 Task: Create a due date automation when advanced on, 2 days before a card is due add fields without custom field "Resume" set to a number lower than 1 and lower or equal to 10 at 11:00 AM.
Action: Mouse moved to (1388, 100)
Screenshot: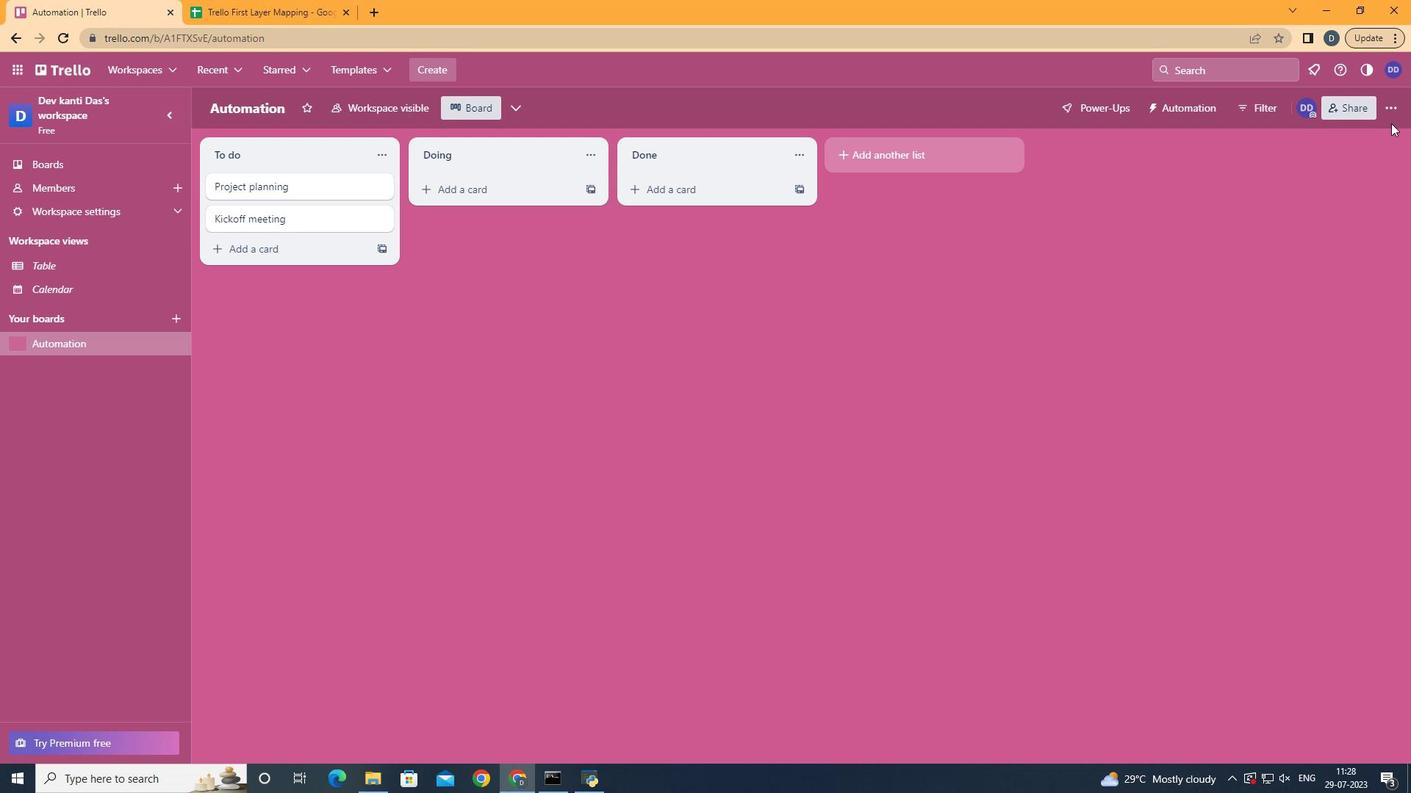 
Action: Mouse pressed left at (1388, 100)
Screenshot: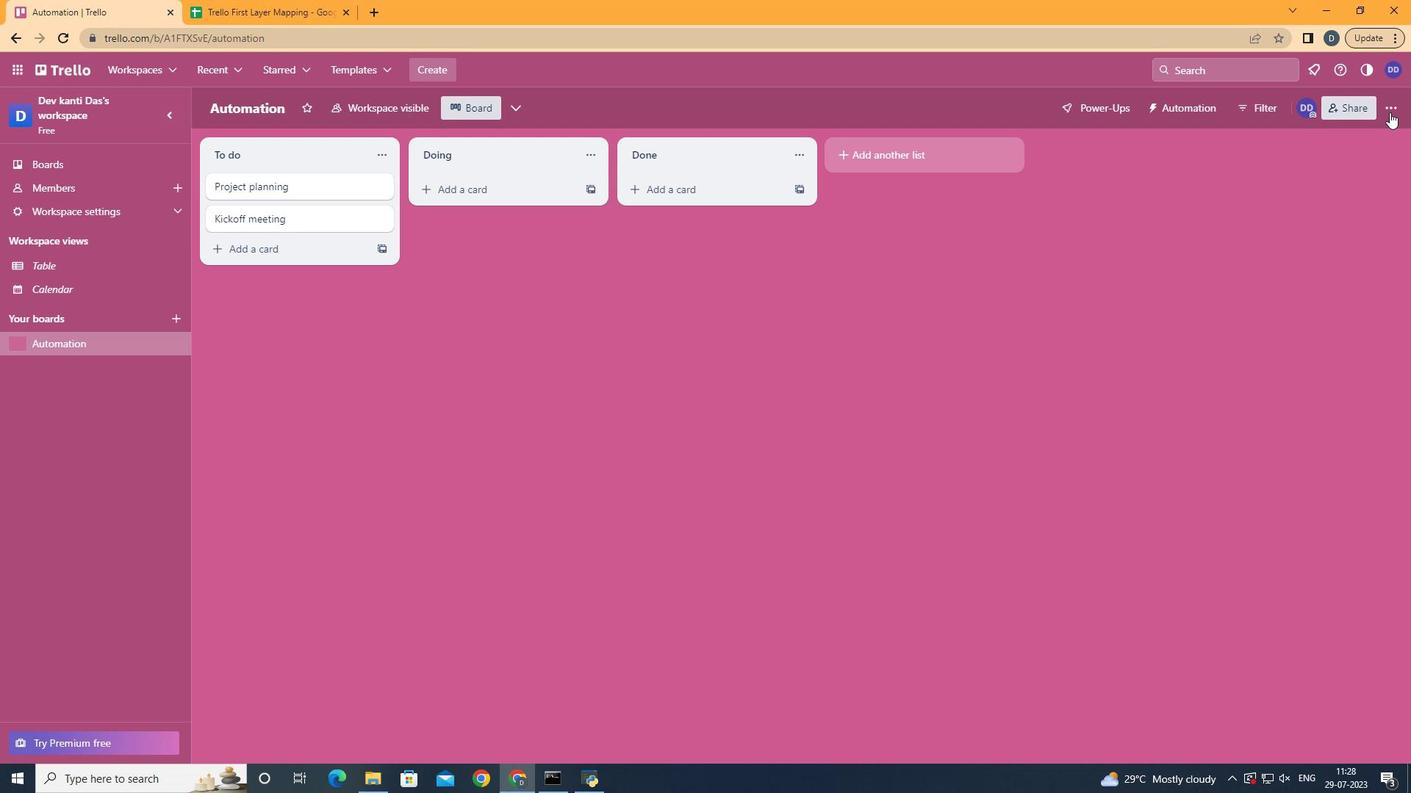 
Action: Mouse moved to (1308, 296)
Screenshot: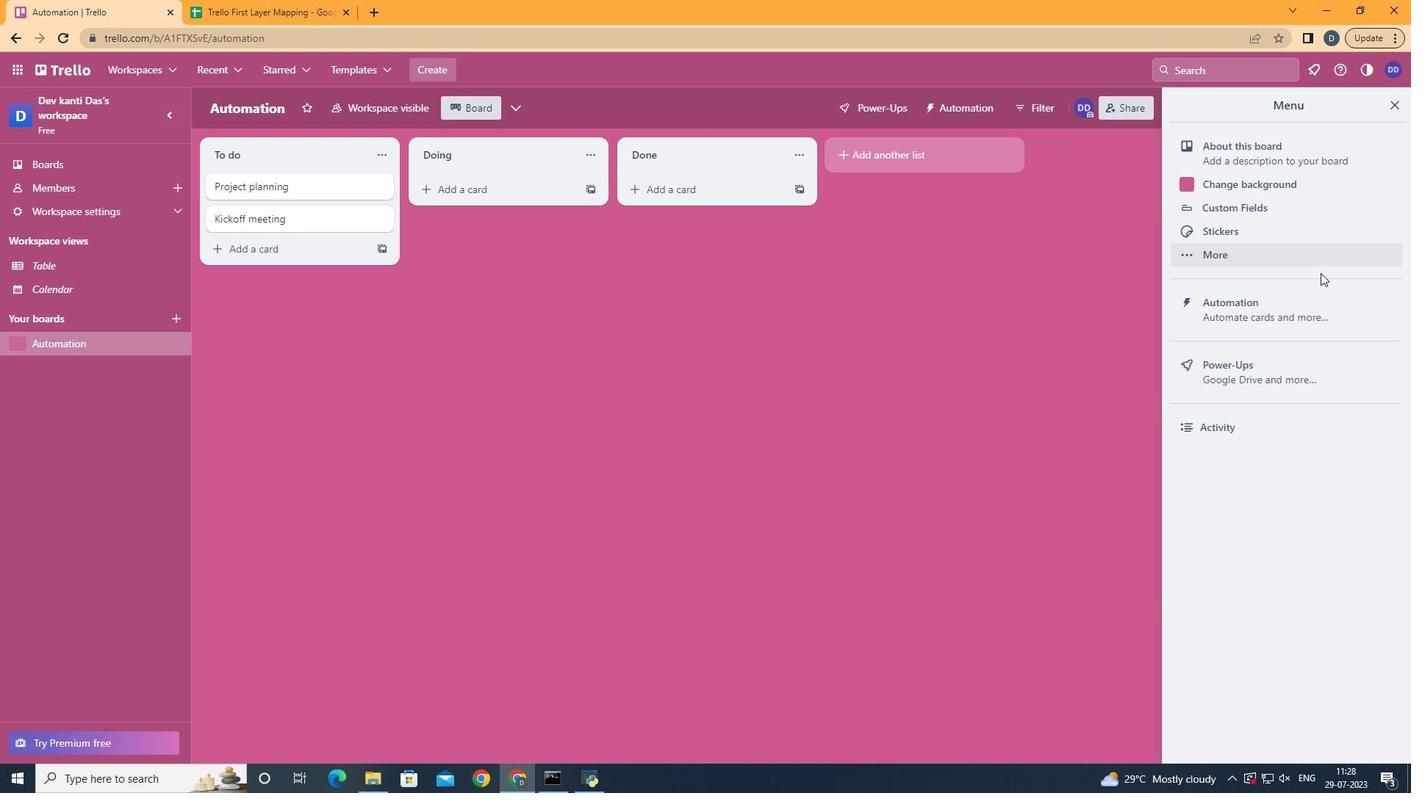 
Action: Mouse pressed left at (1308, 296)
Screenshot: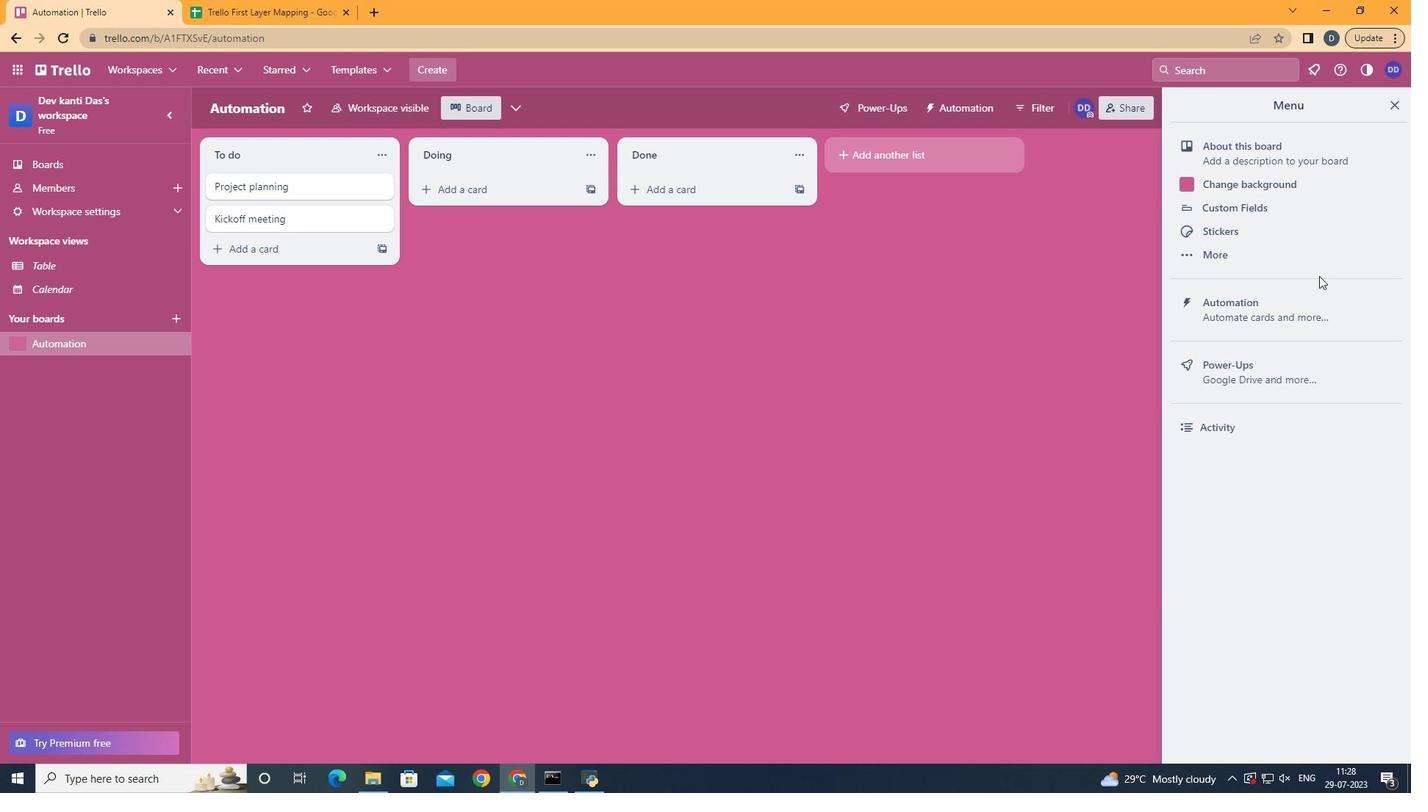 
Action: Mouse moved to (305, 299)
Screenshot: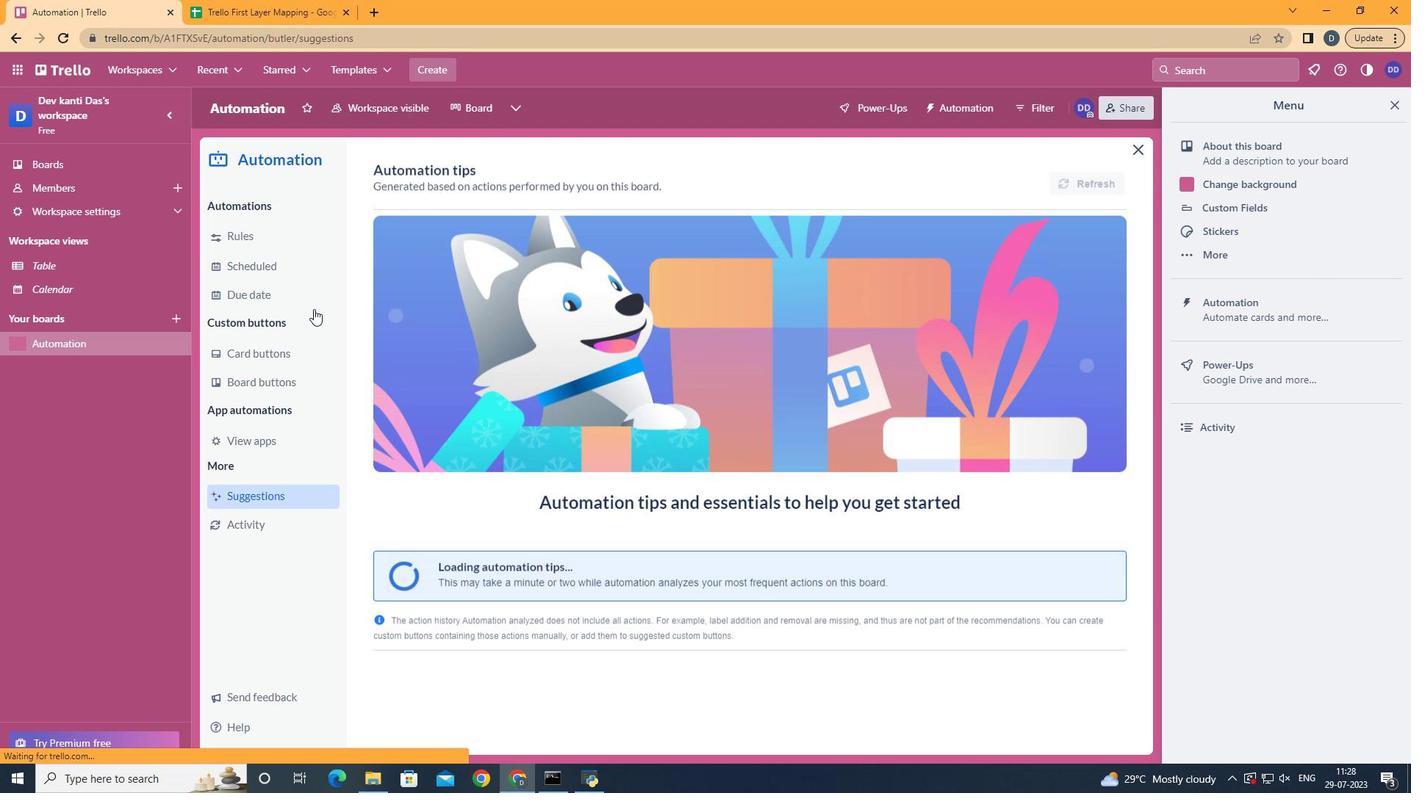 
Action: Mouse pressed left at (305, 299)
Screenshot: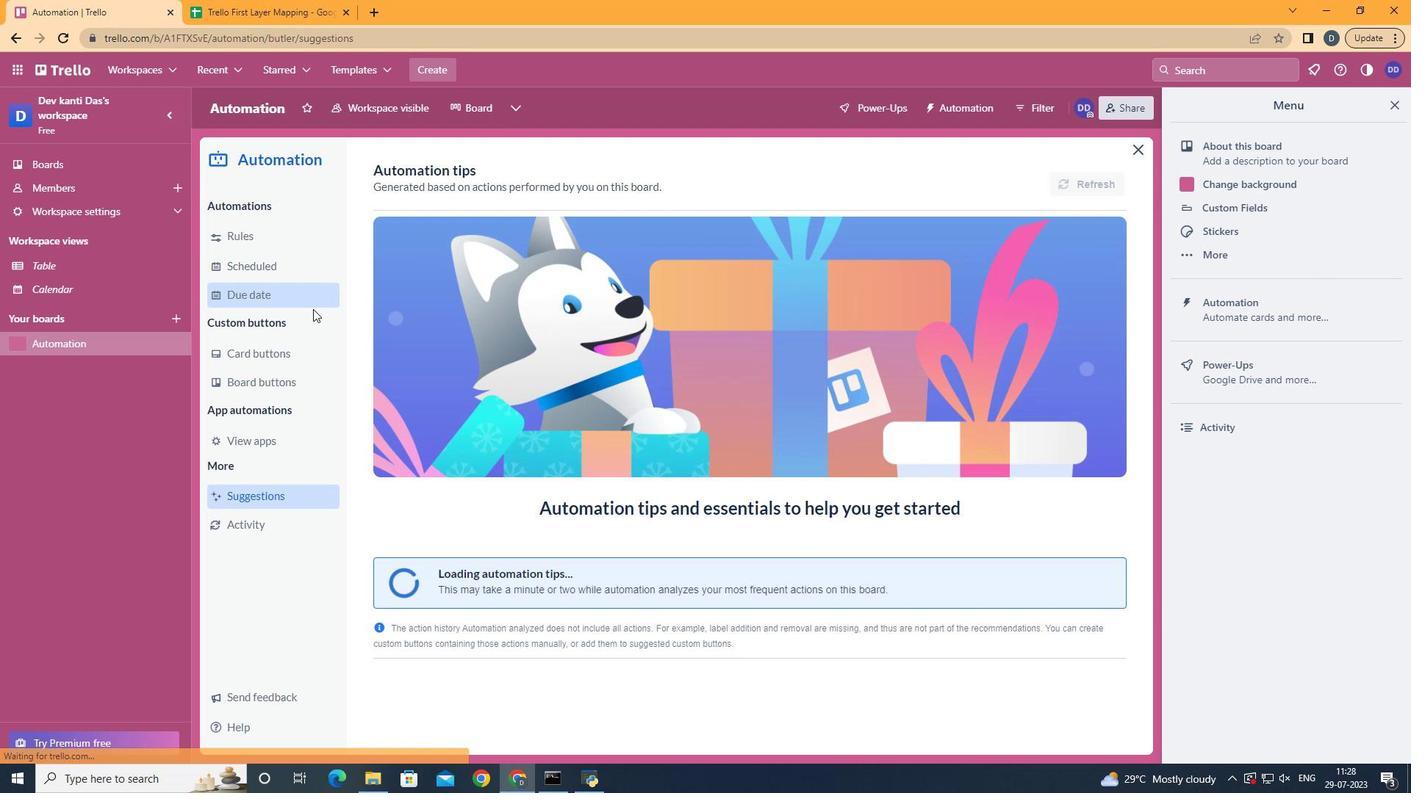 
Action: Mouse moved to (1042, 177)
Screenshot: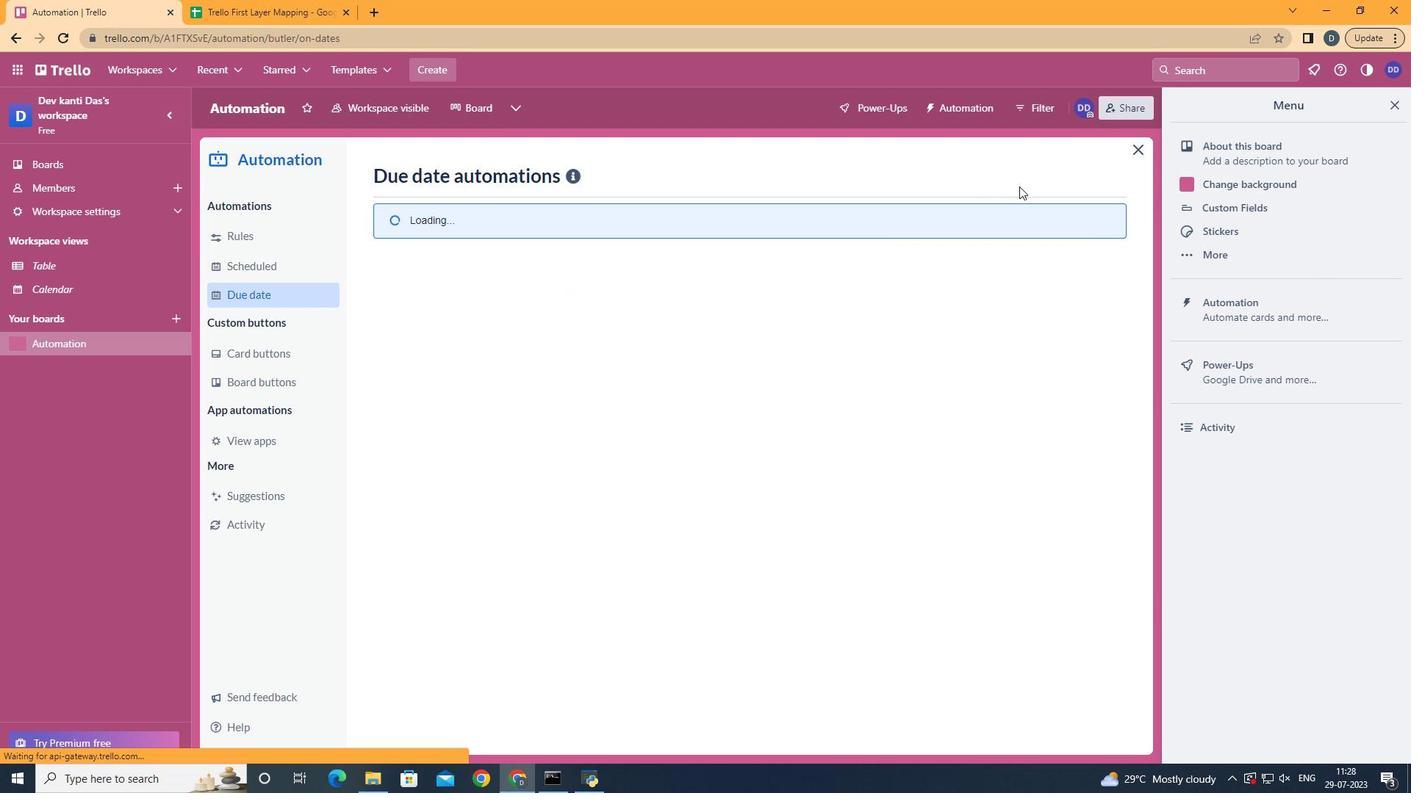 
Action: Mouse pressed left at (1042, 177)
Screenshot: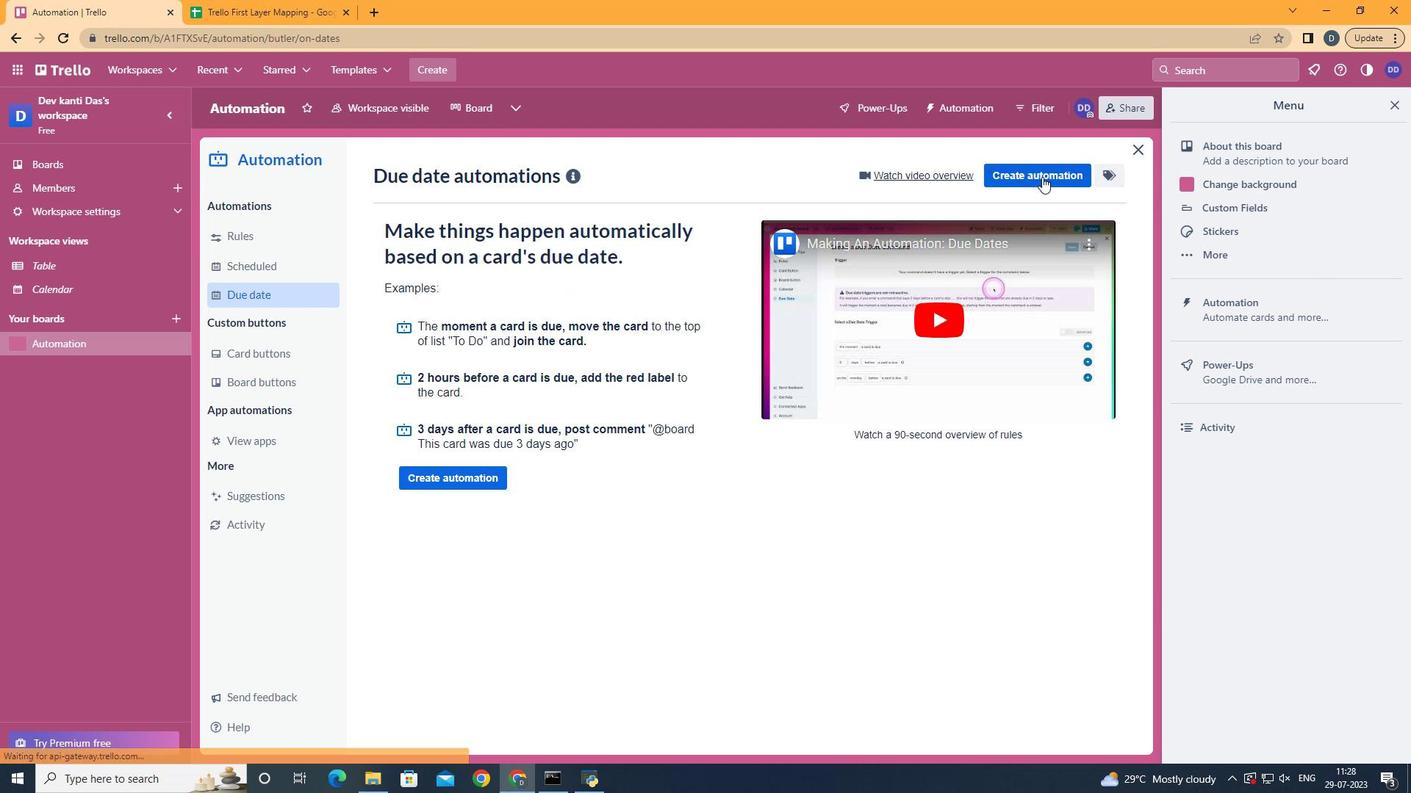 
Action: Mouse moved to (777, 317)
Screenshot: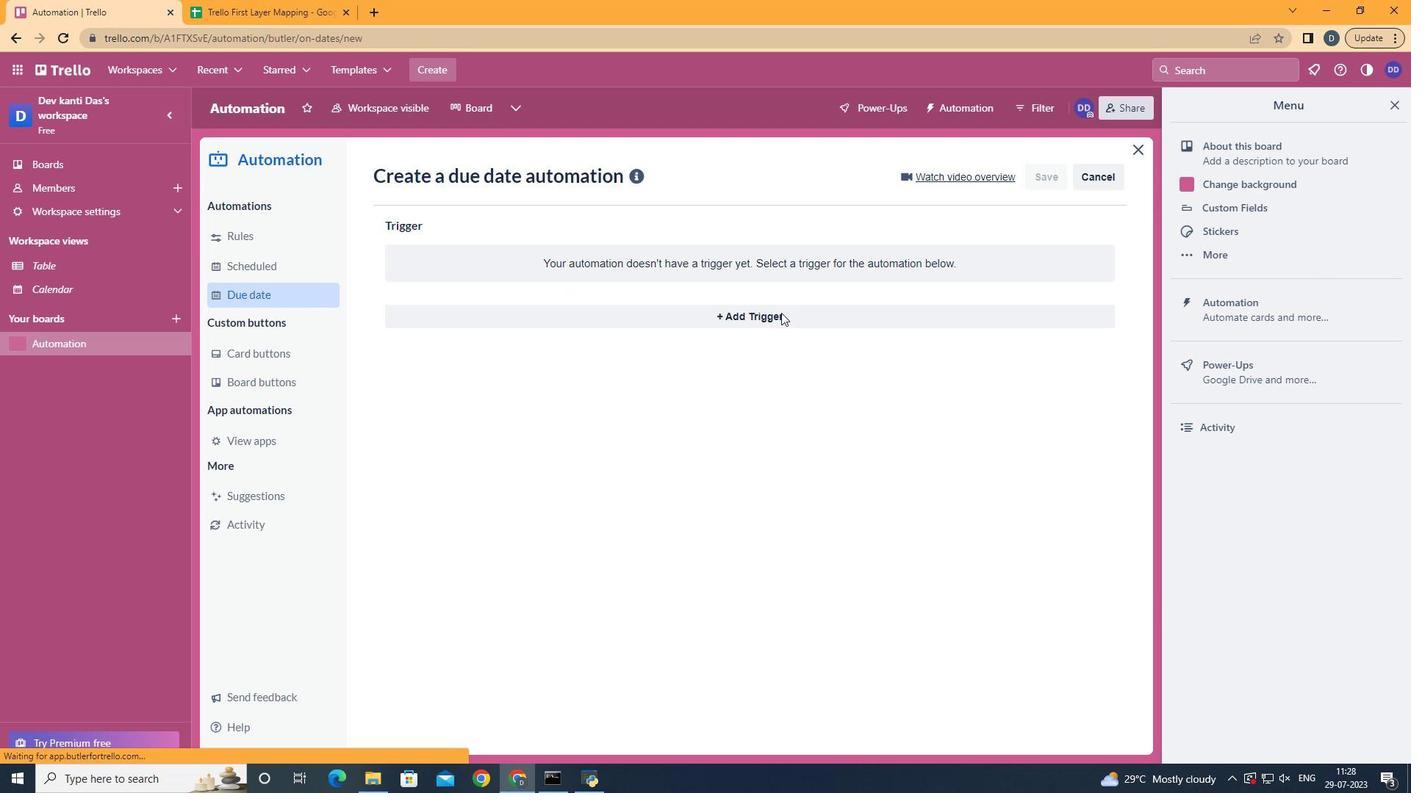 
Action: Mouse pressed left at (777, 317)
Screenshot: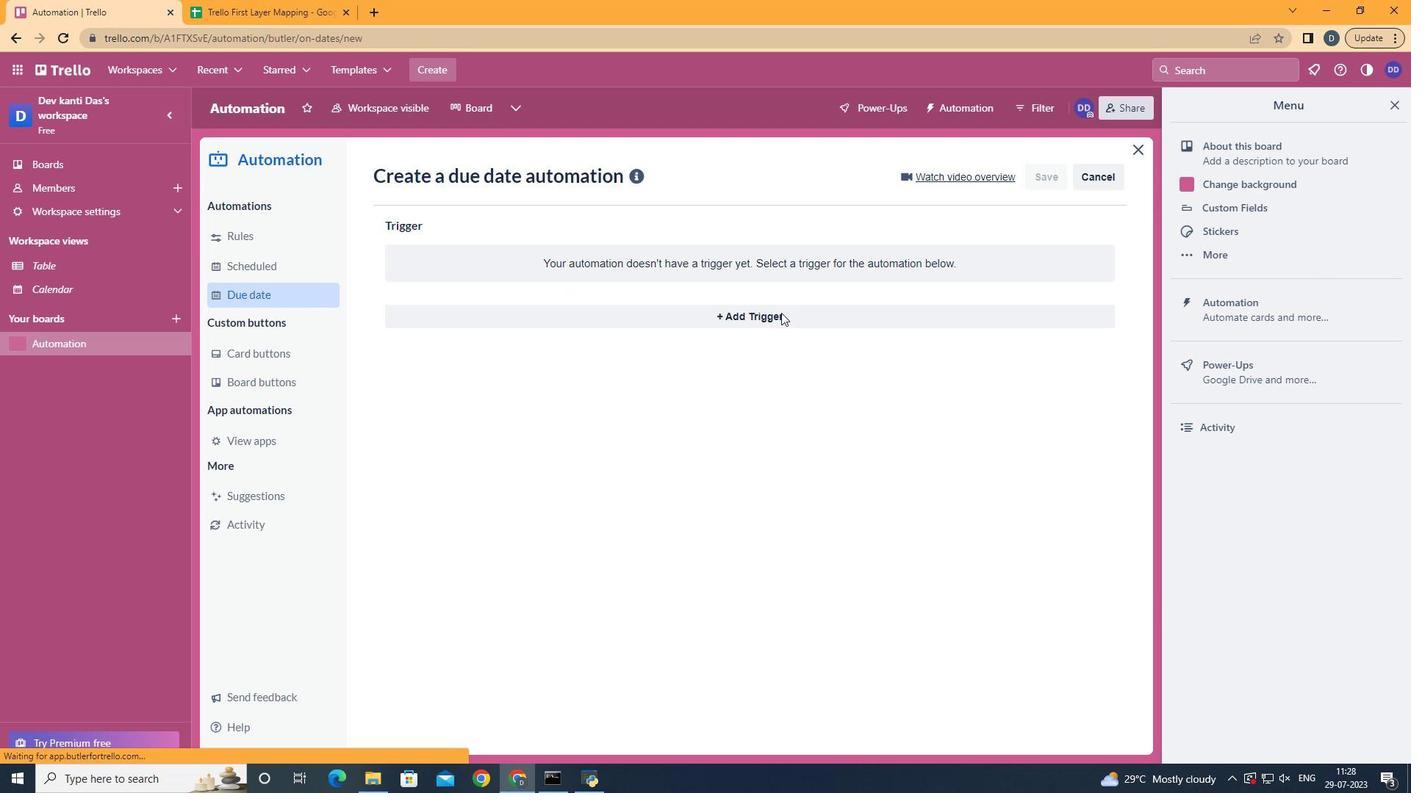 
Action: Mouse moved to (581, 538)
Screenshot: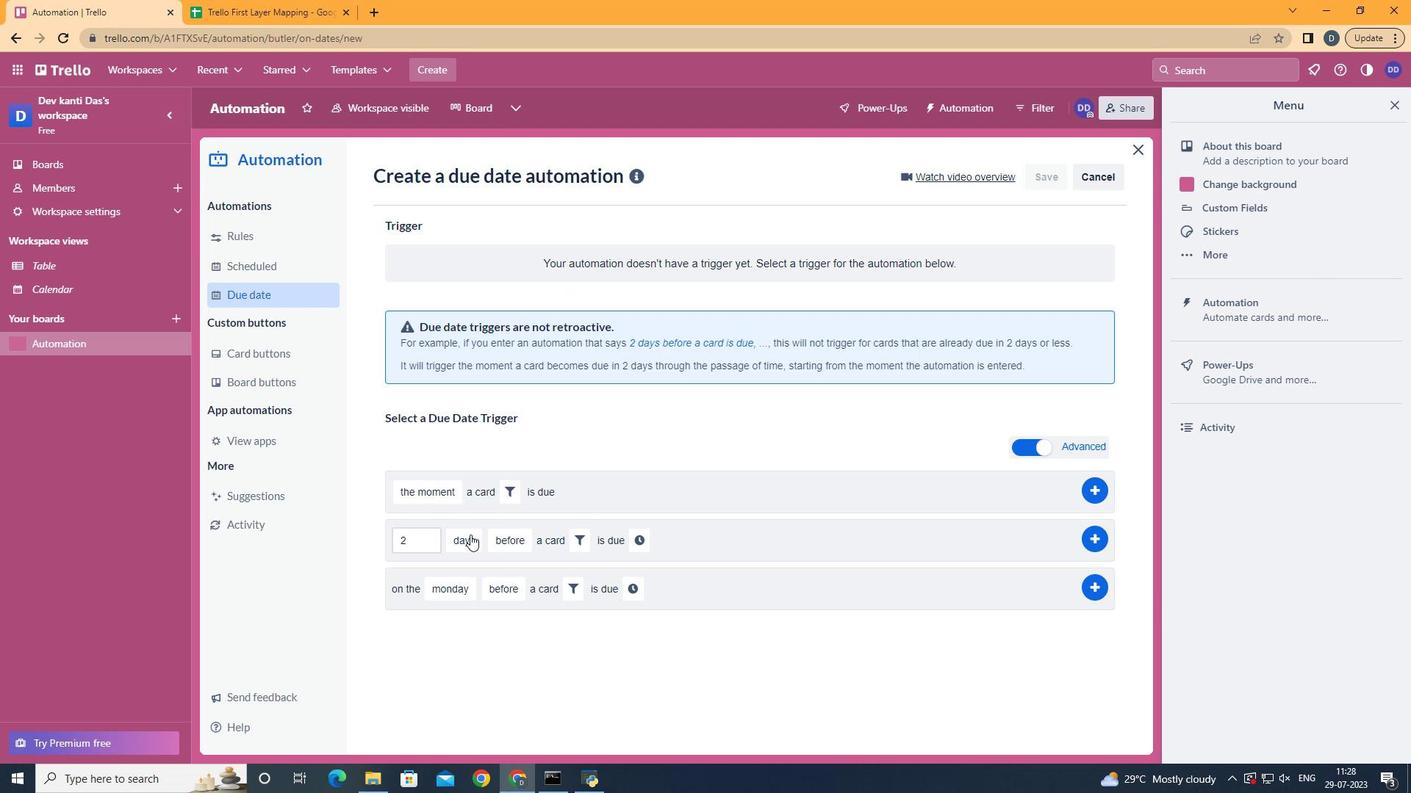 
Action: Mouse pressed left at (581, 538)
Screenshot: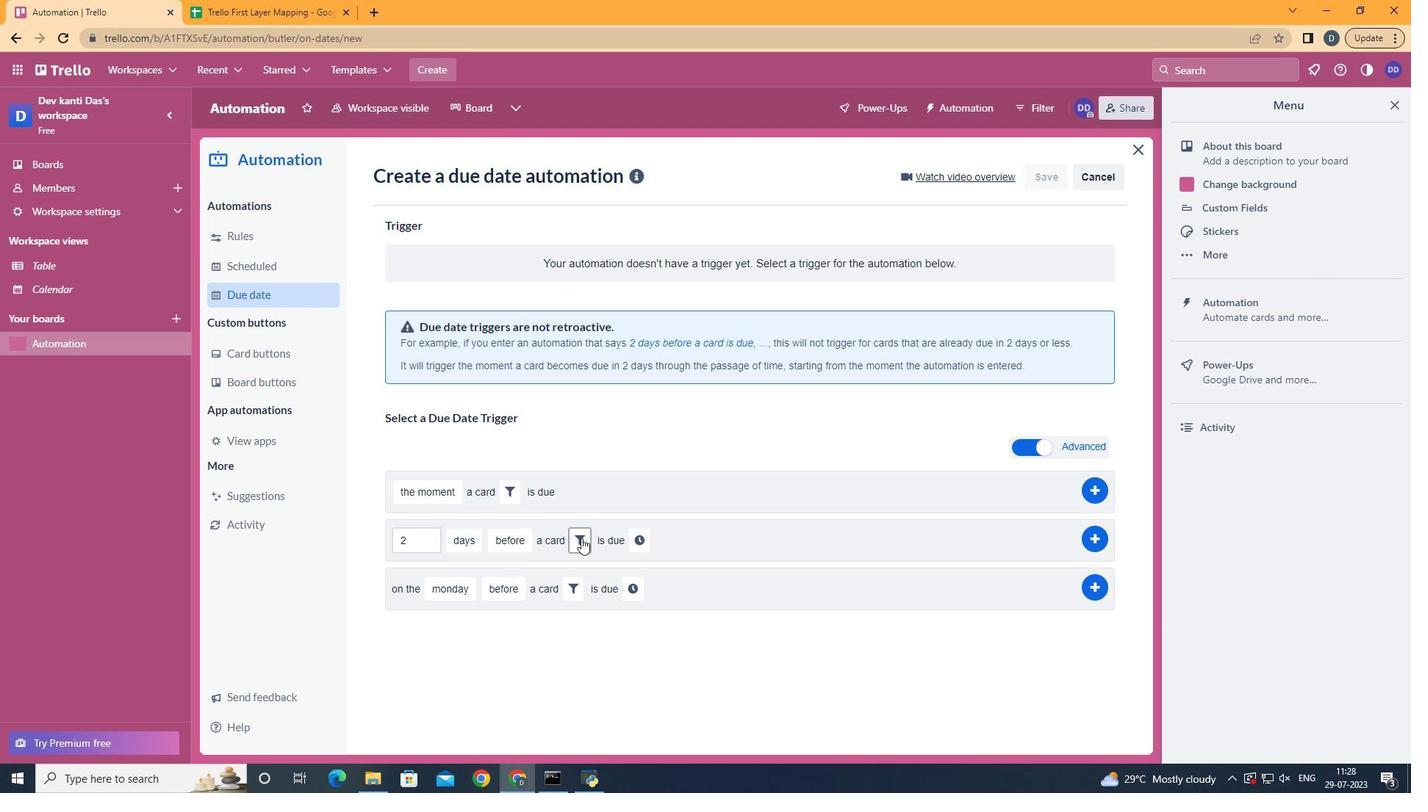 
Action: Mouse moved to (820, 585)
Screenshot: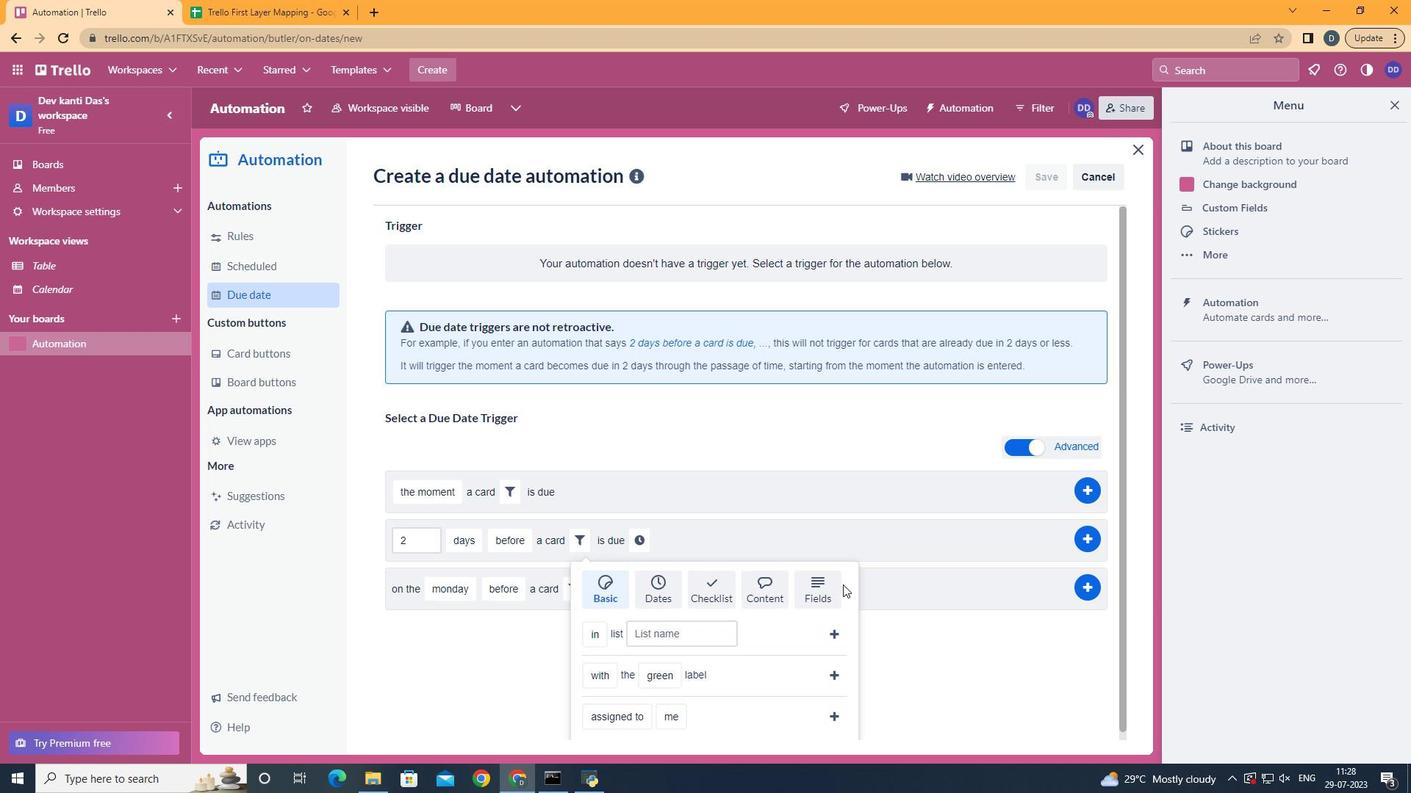 
Action: Mouse pressed left at (820, 585)
Screenshot: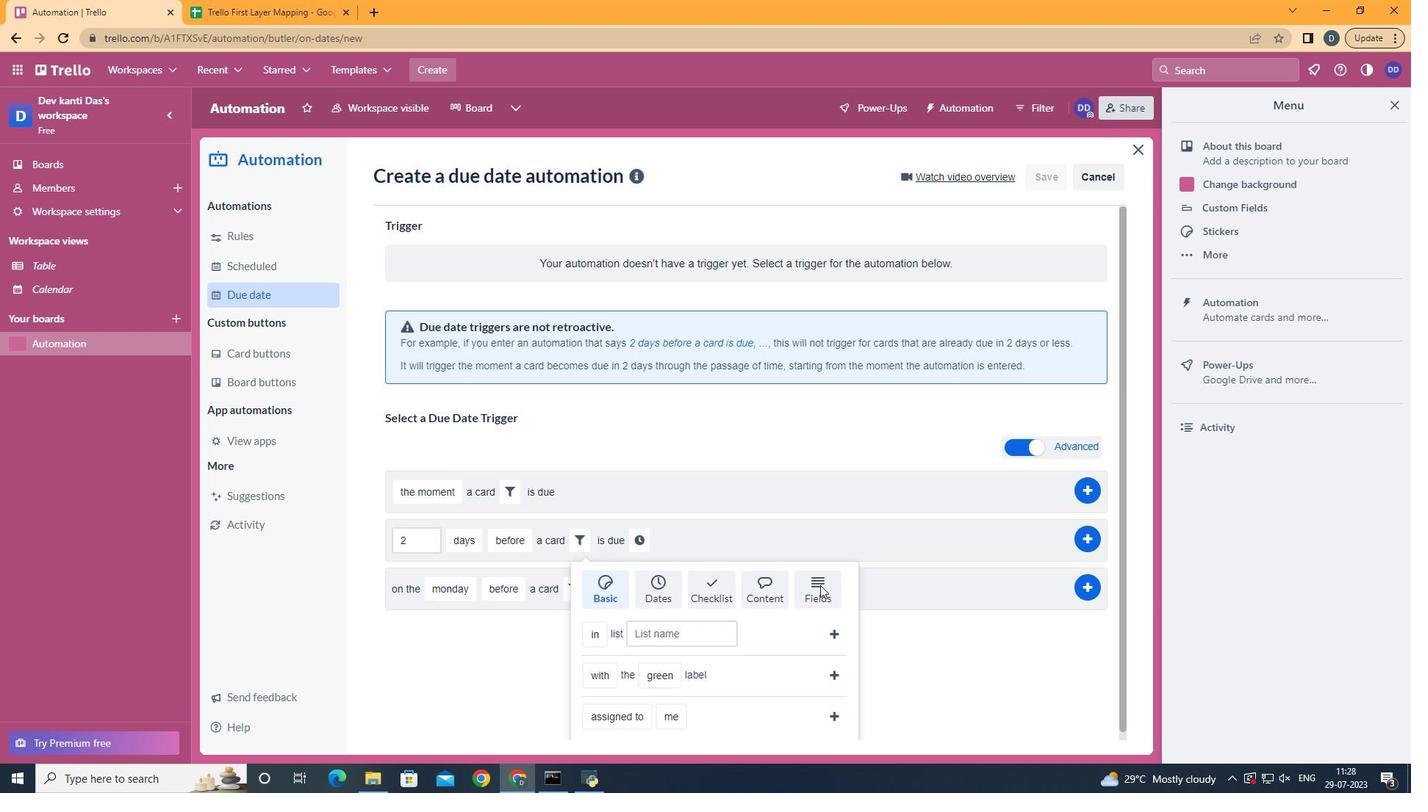 
Action: Mouse moved to (816, 585)
Screenshot: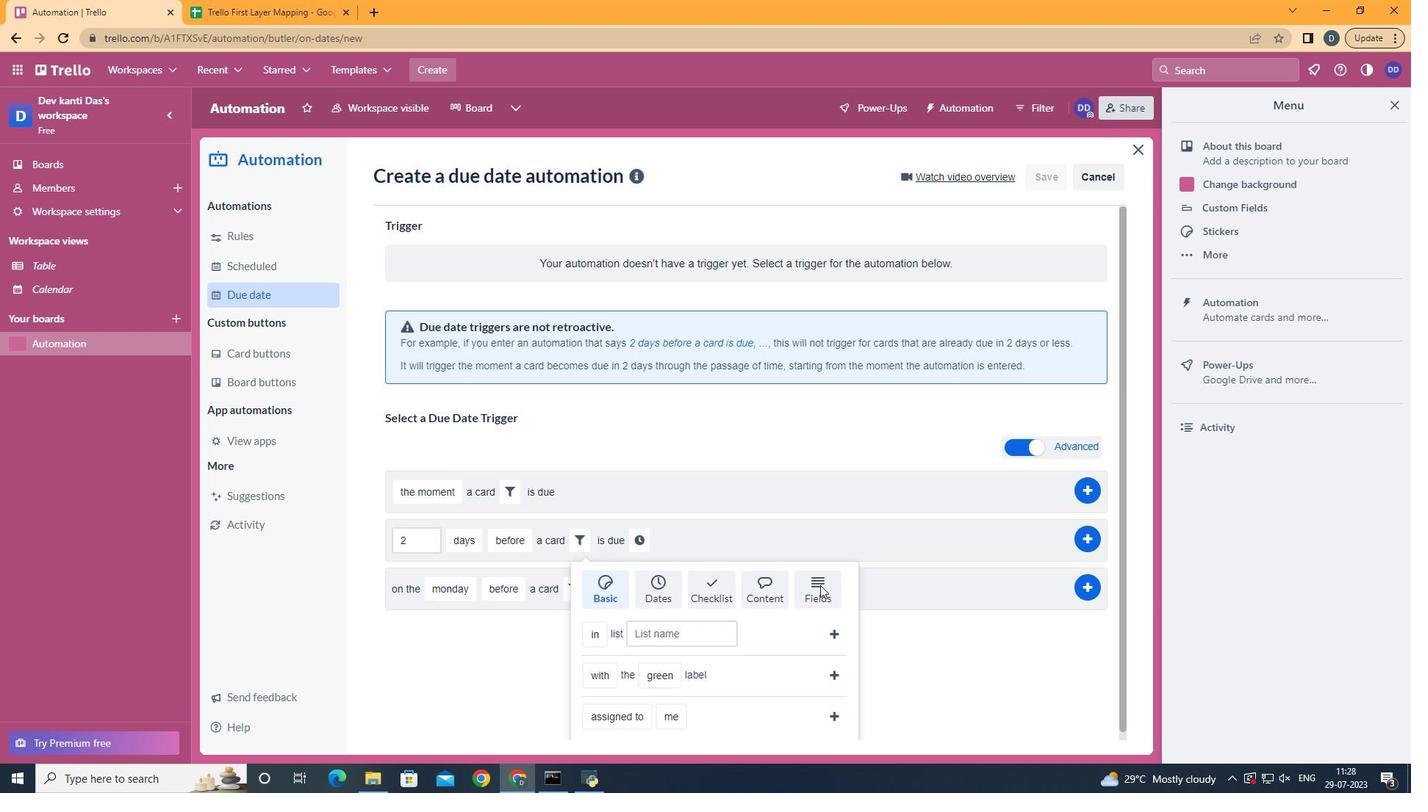 
Action: Mouse scrolled (816, 585) with delta (0, 0)
Screenshot: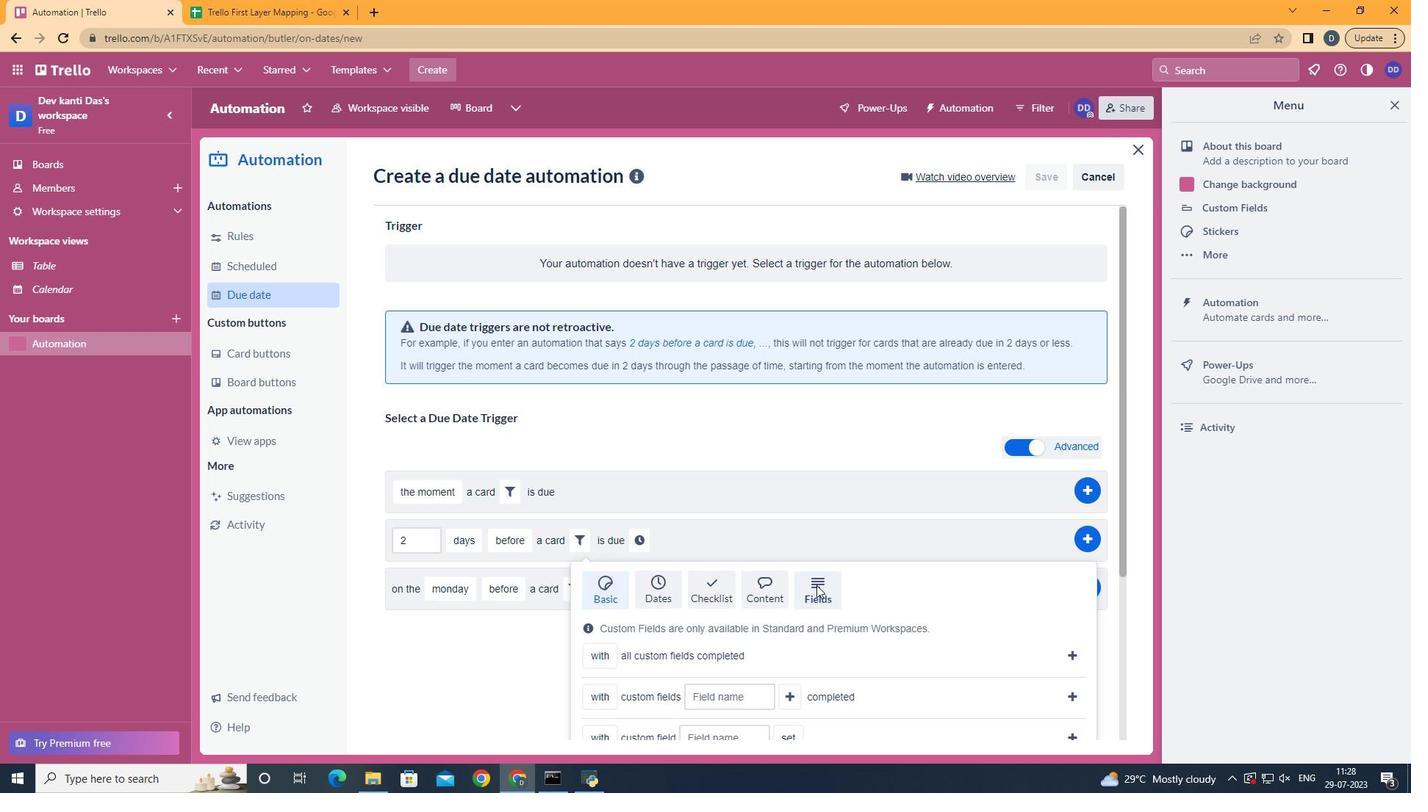 
Action: Mouse scrolled (816, 585) with delta (0, 0)
Screenshot: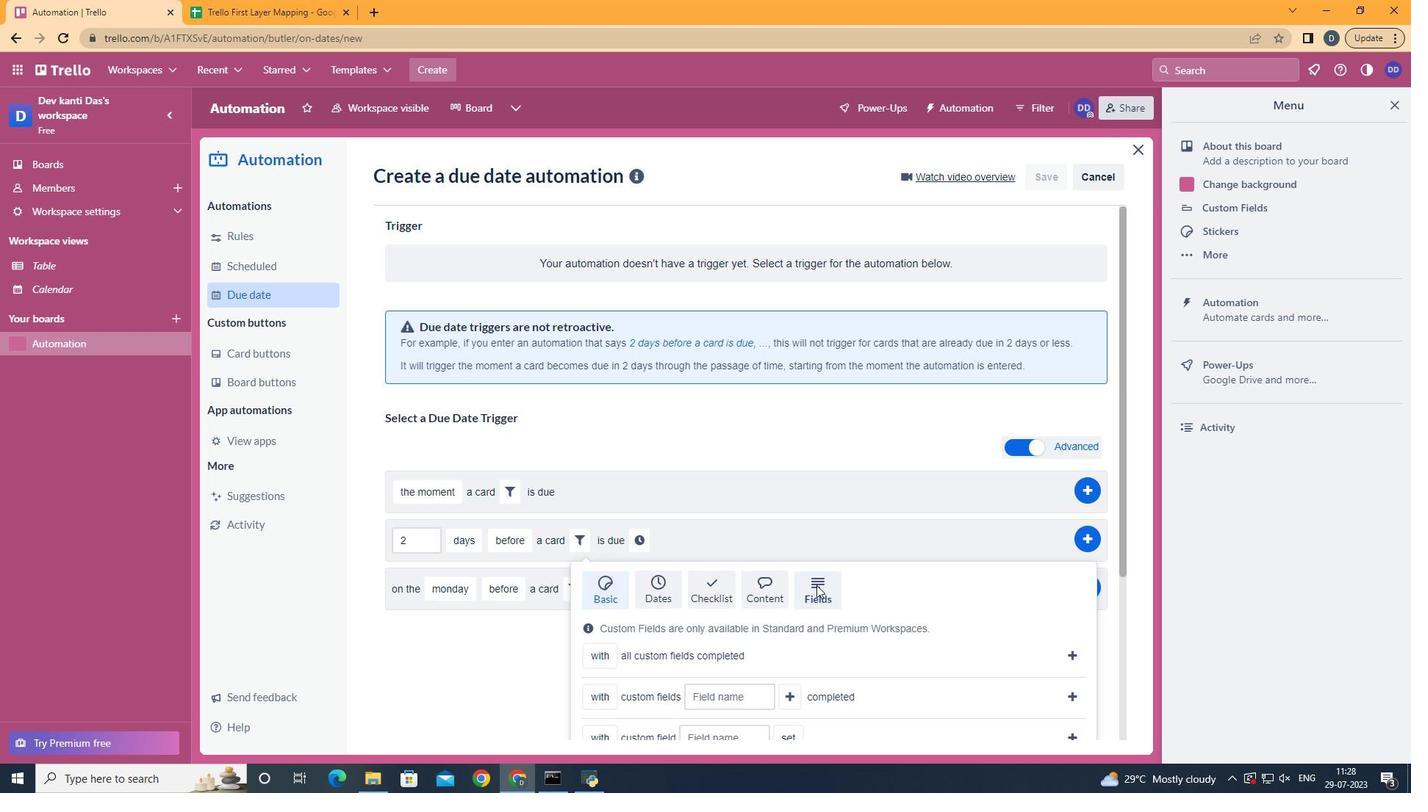 
Action: Mouse scrolled (816, 585) with delta (0, 0)
Screenshot: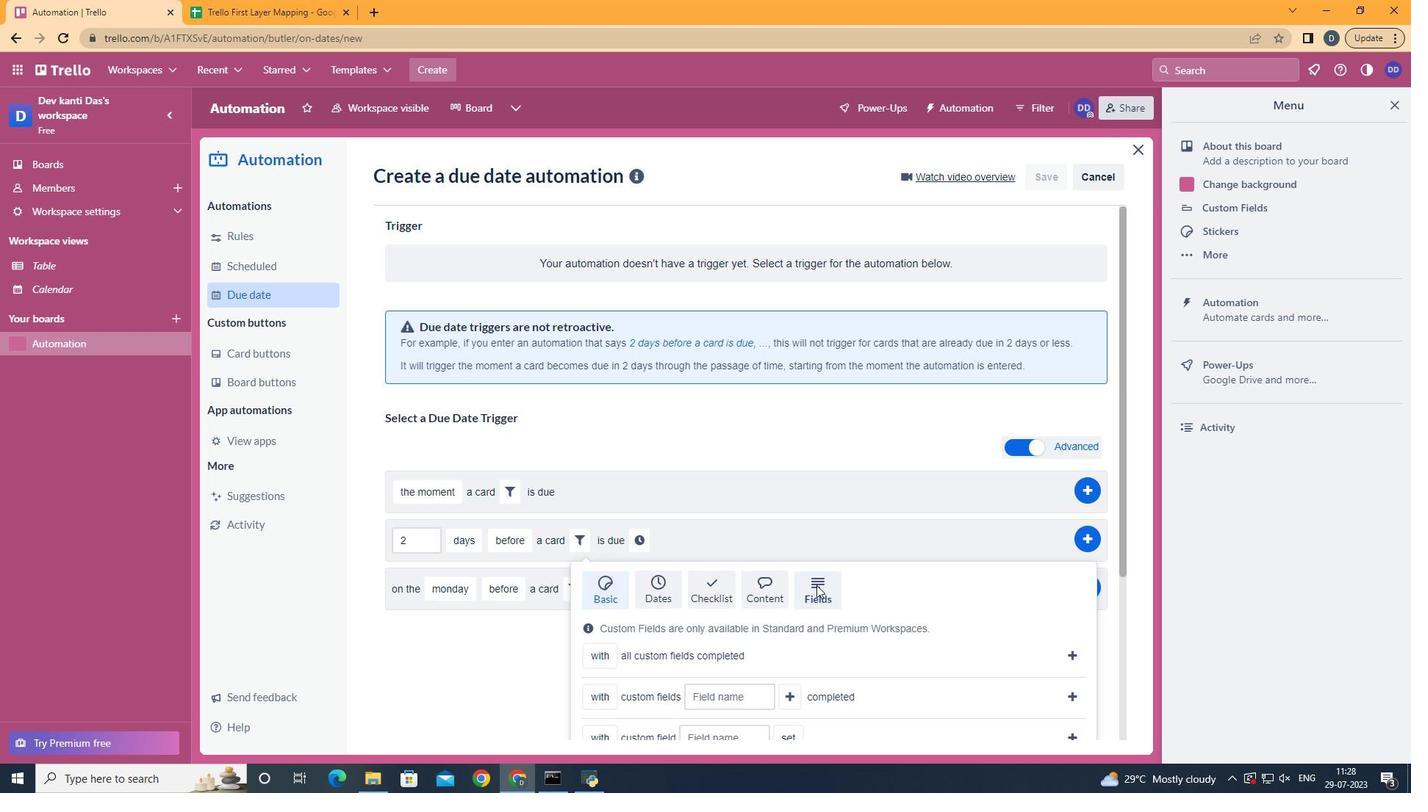 
Action: Mouse scrolled (816, 585) with delta (0, 0)
Screenshot: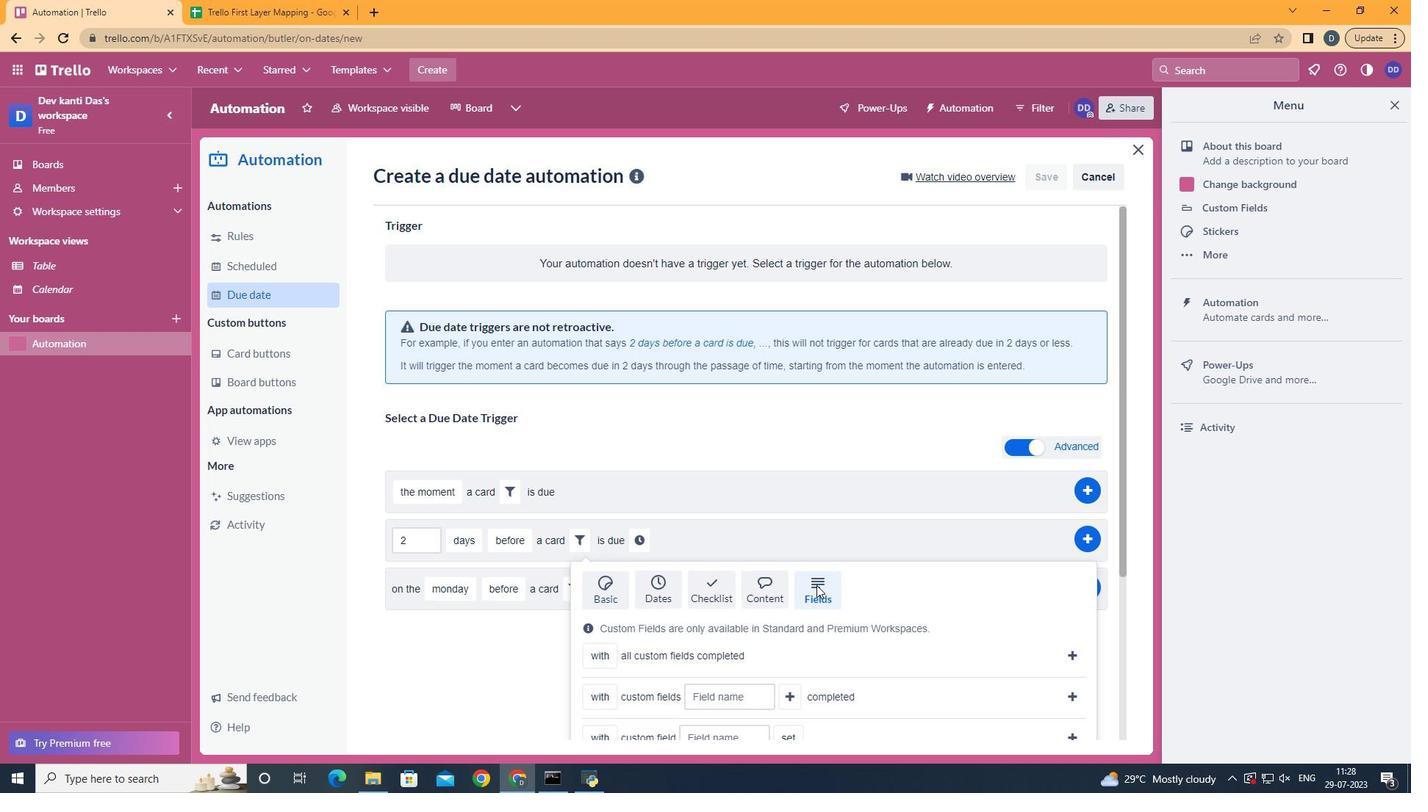
Action: Mouse scrolled (816, 585) with delta (0, 0)
Screenshot: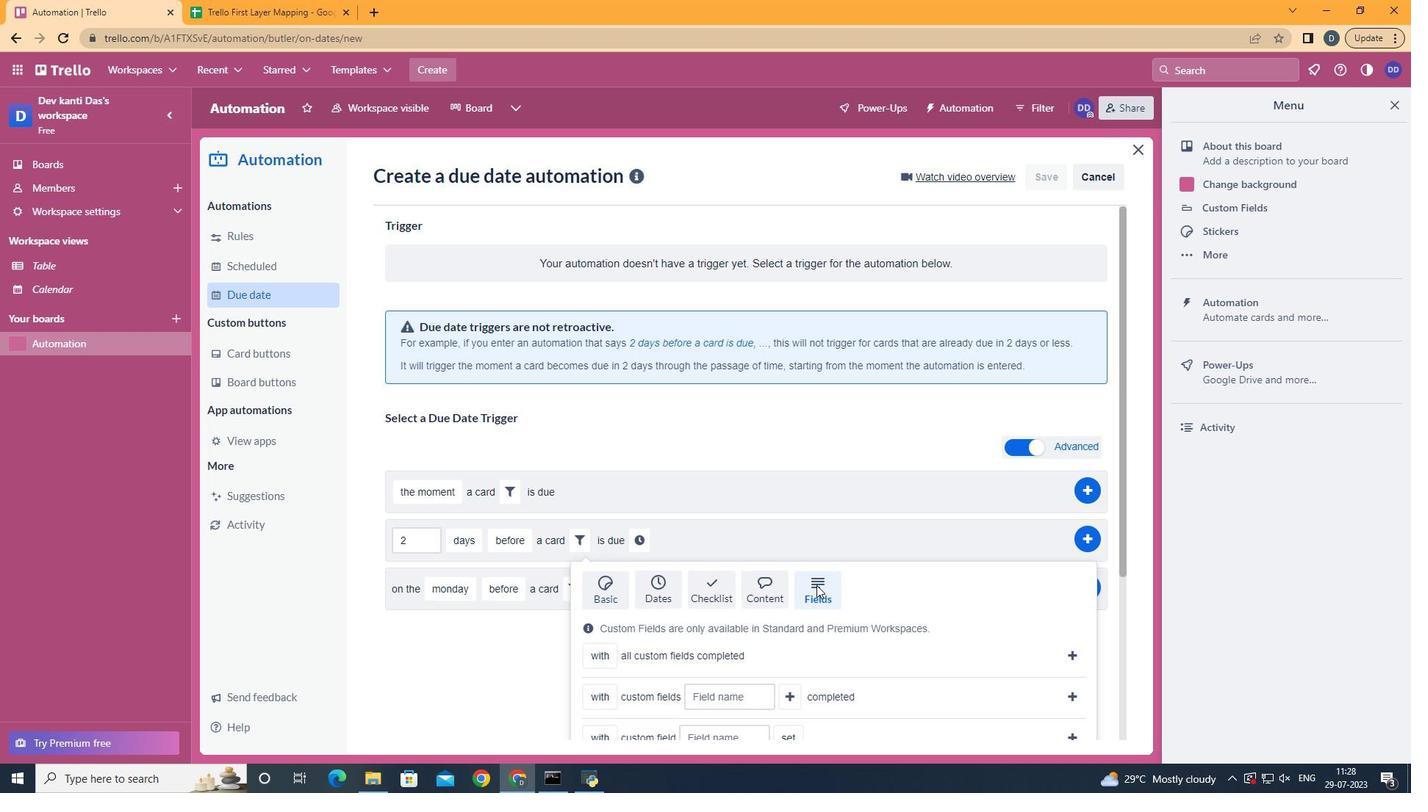
Action: Mouse scrolled (816, 585) with delta (0, 0)
Screenshot: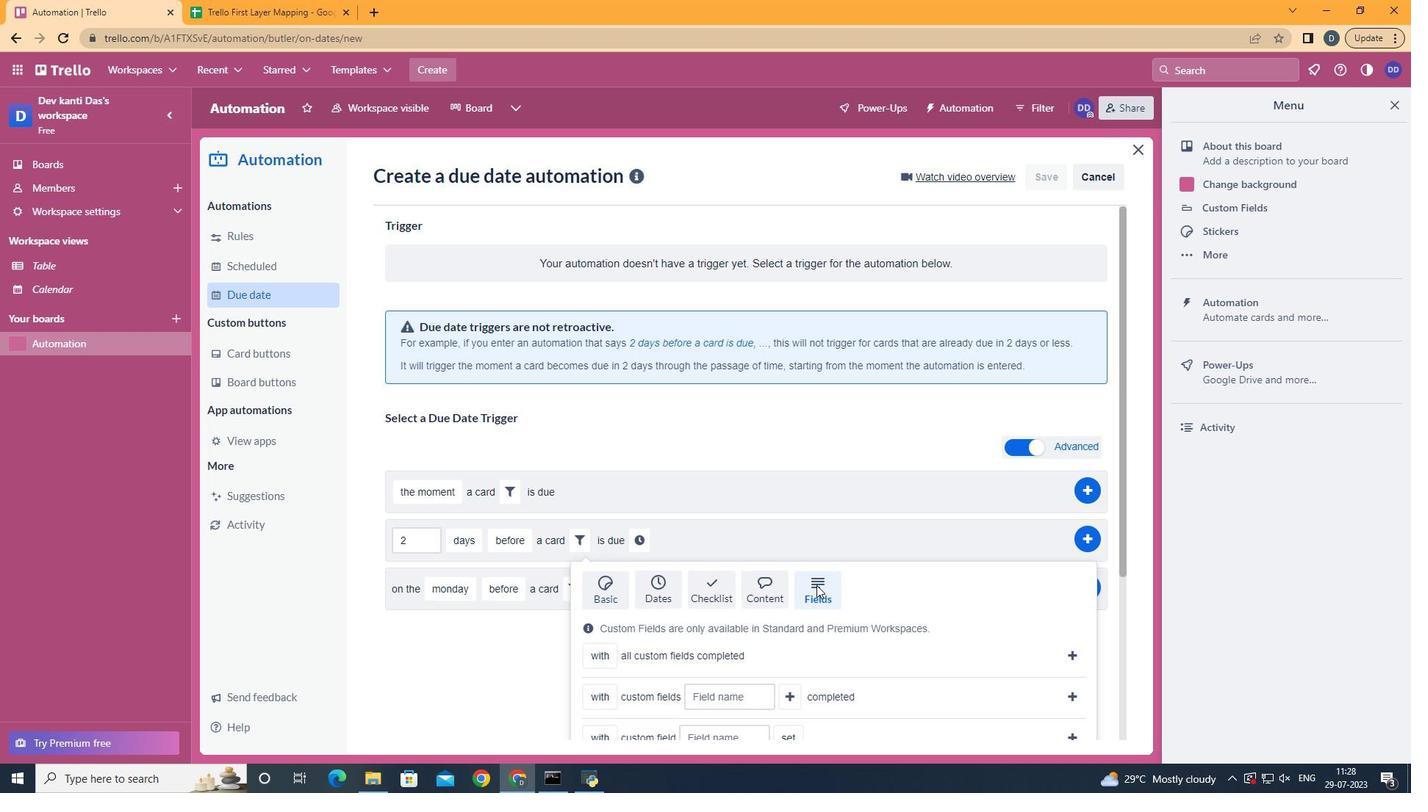 
Action: Mouse scrolled (816, 585) with delta (0, 0)
Screenshot: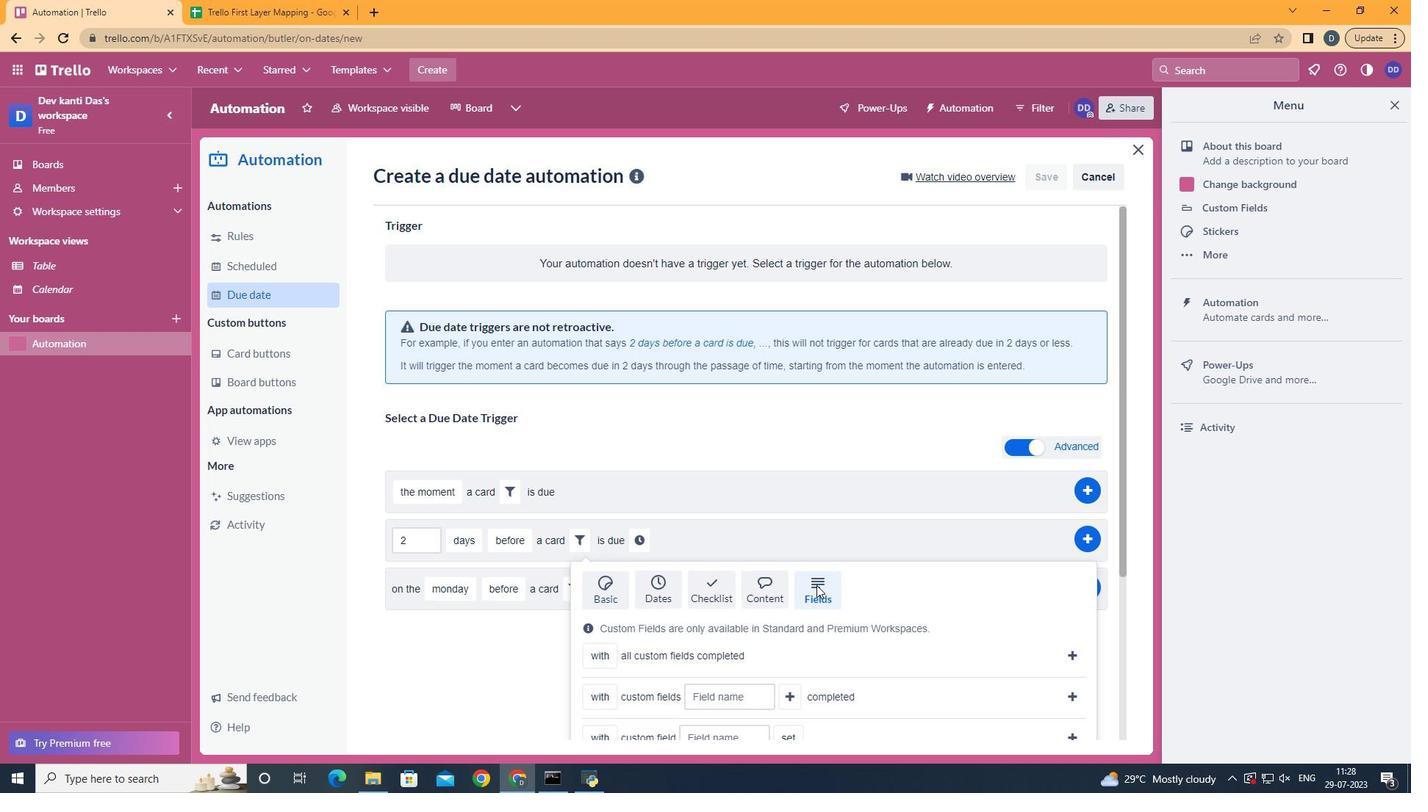 
Action: Mouse moved to (604, 676)
Screenshot: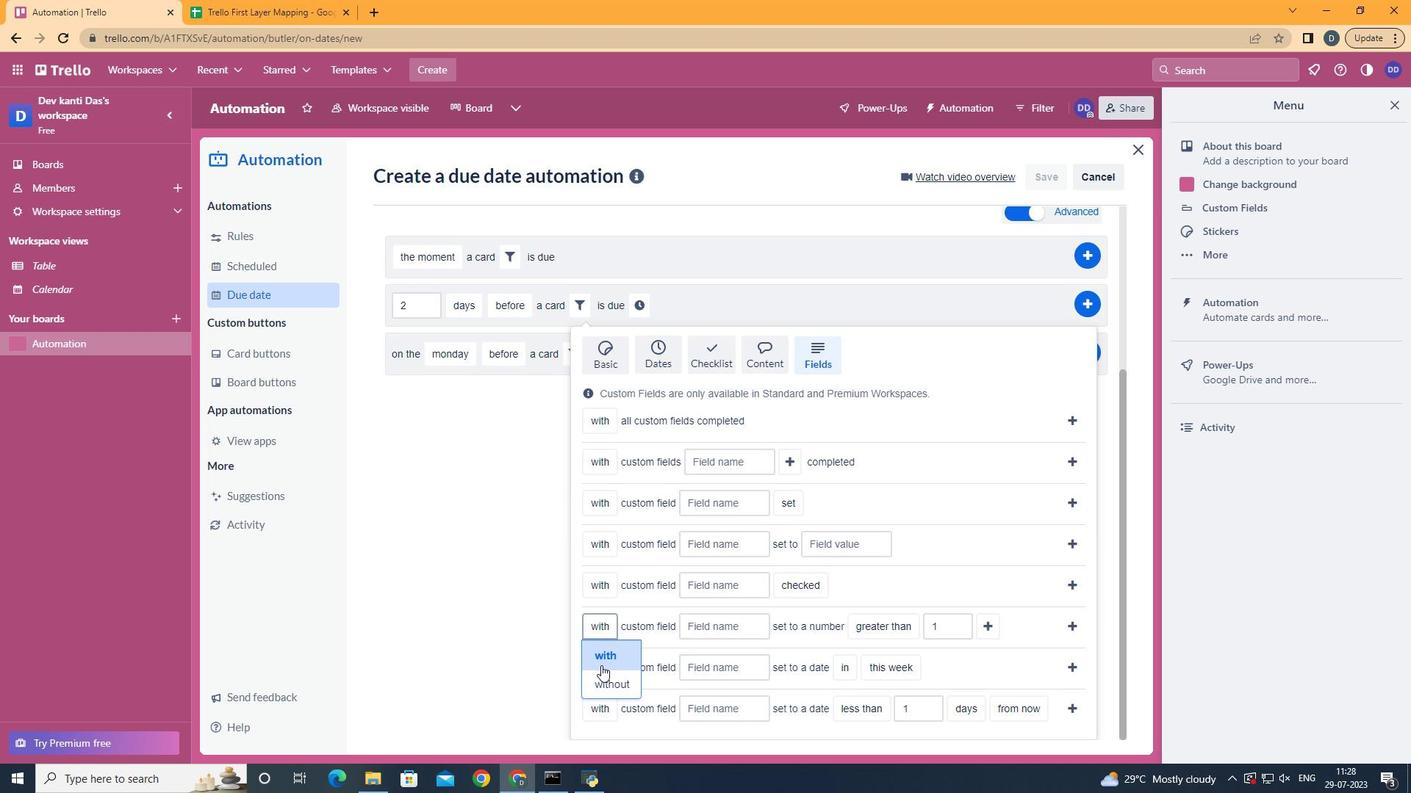 
Action: Mouse pressed left at (604, 676)
Screenshot: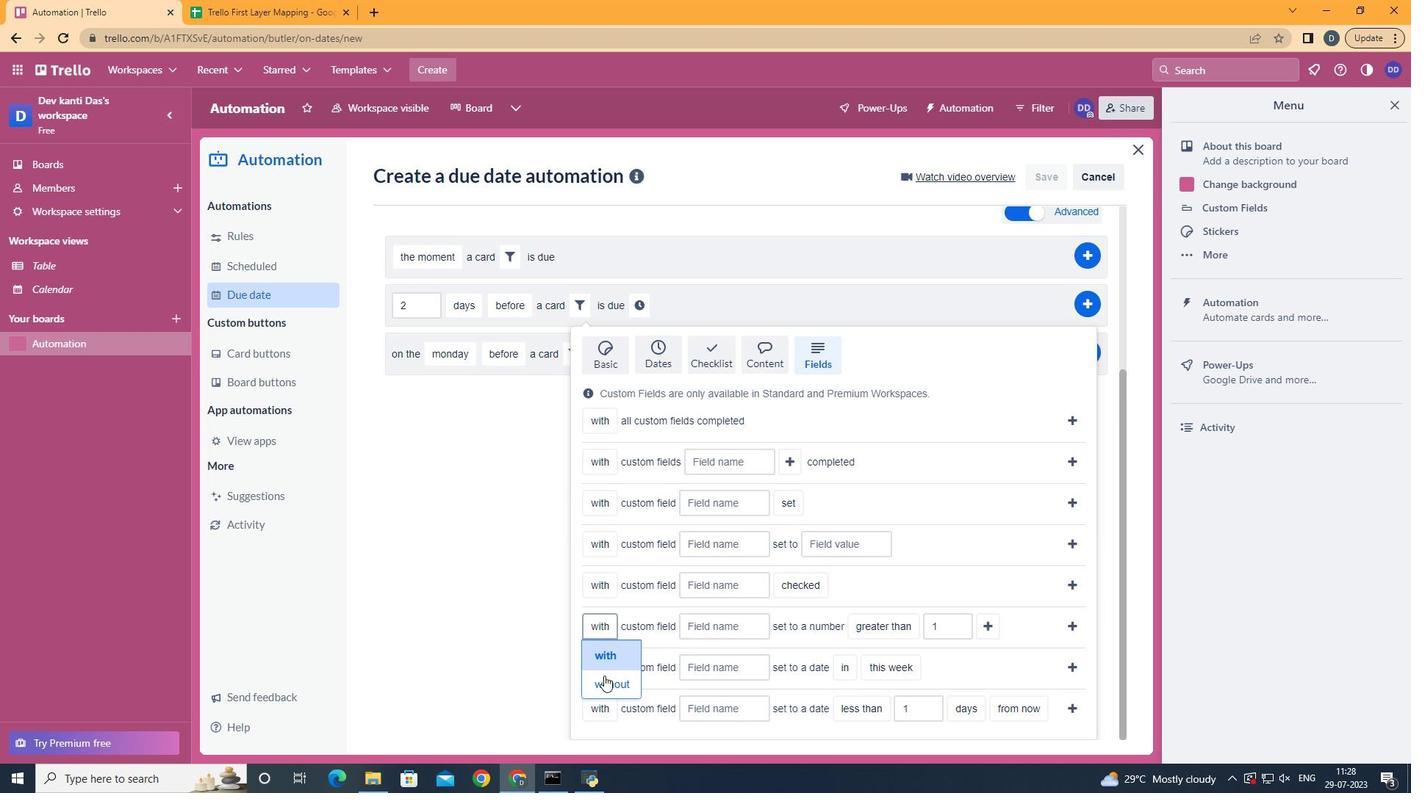 
Action: Mouse moved to (725, 625)
Screenshot: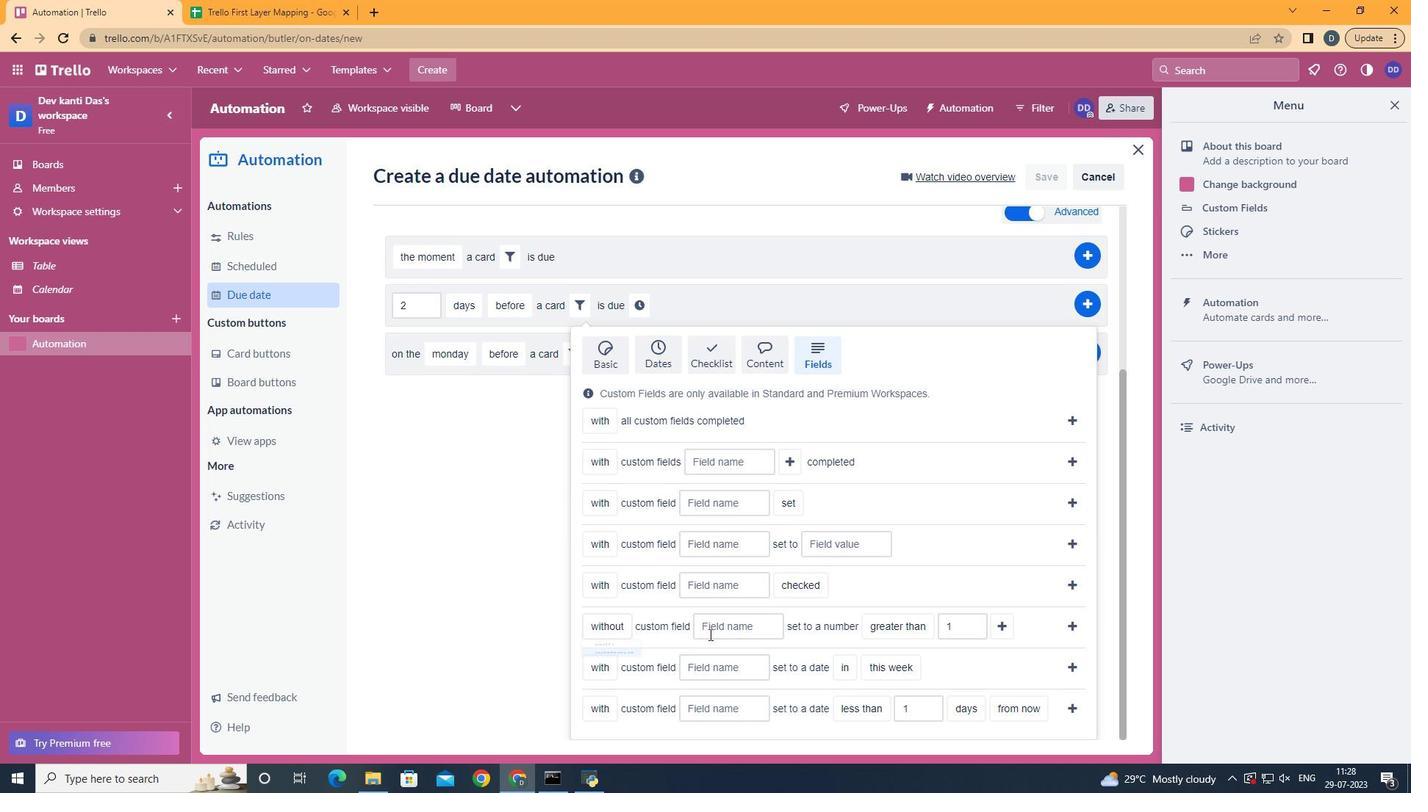 
Action: Mouse pressed left at (725, 625)
Screenshot: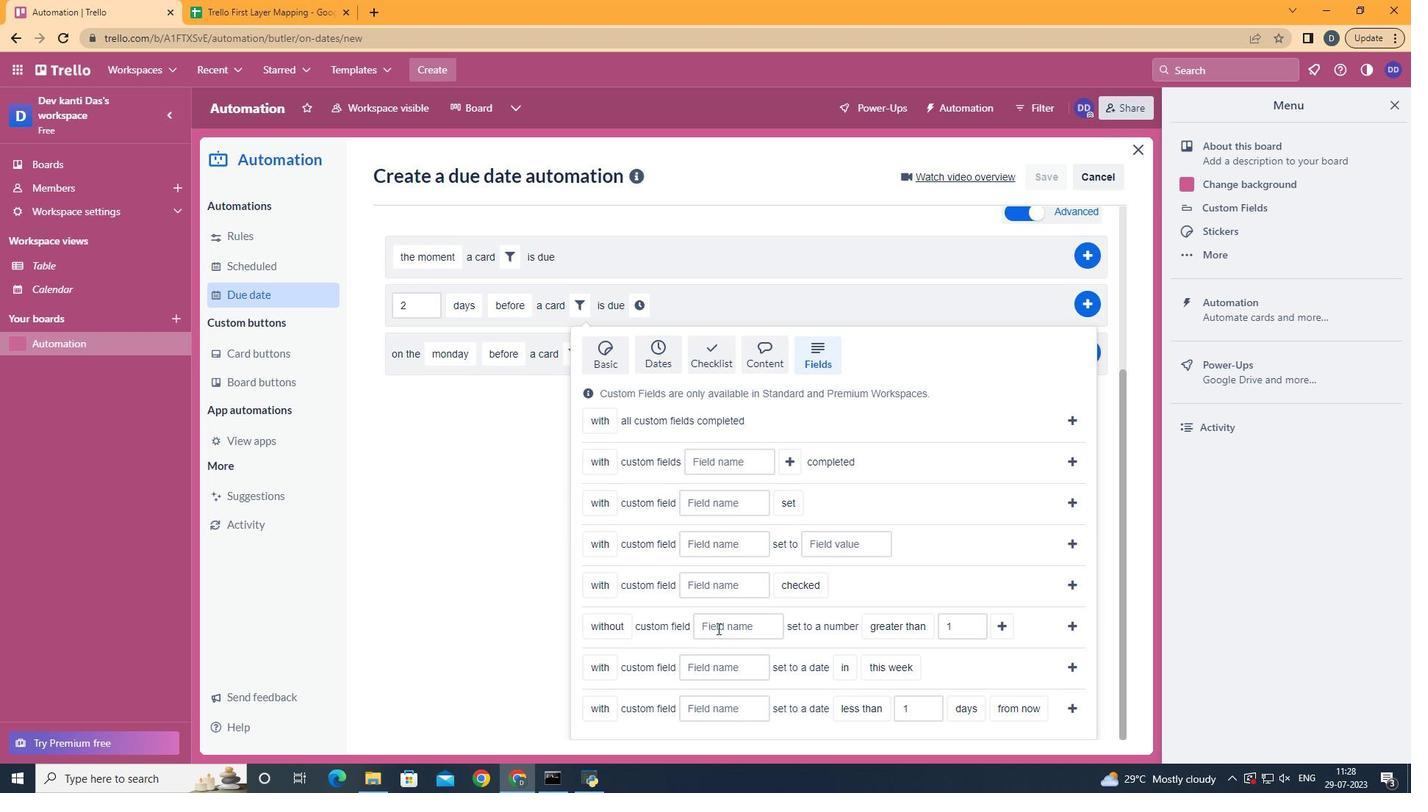 
Action: Mouse moved to (726, 624)
Screenshot: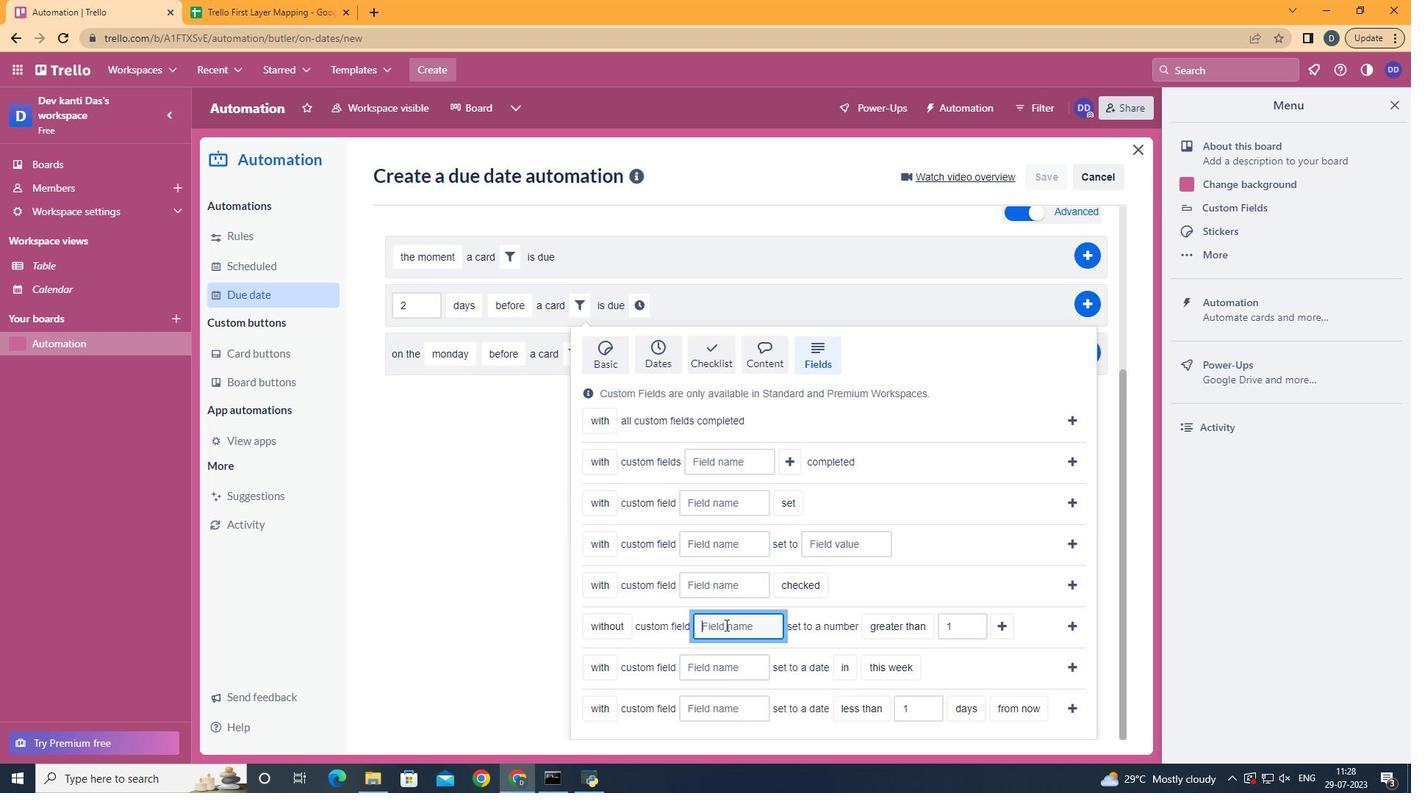 
Action: Key pressed <Key.shift>Resume
Screenshot: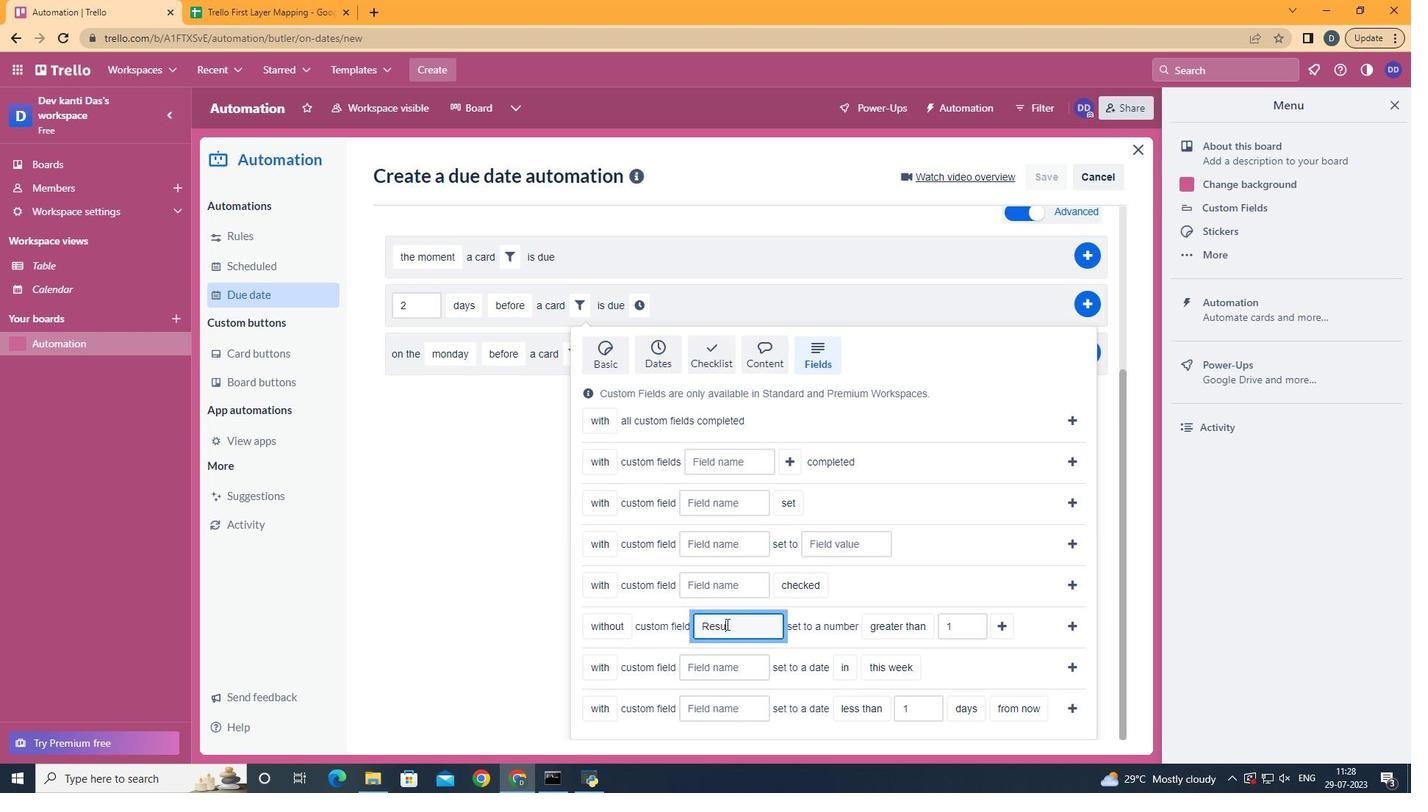 
Action: Mouse moved to (936, 568)
Screenshot: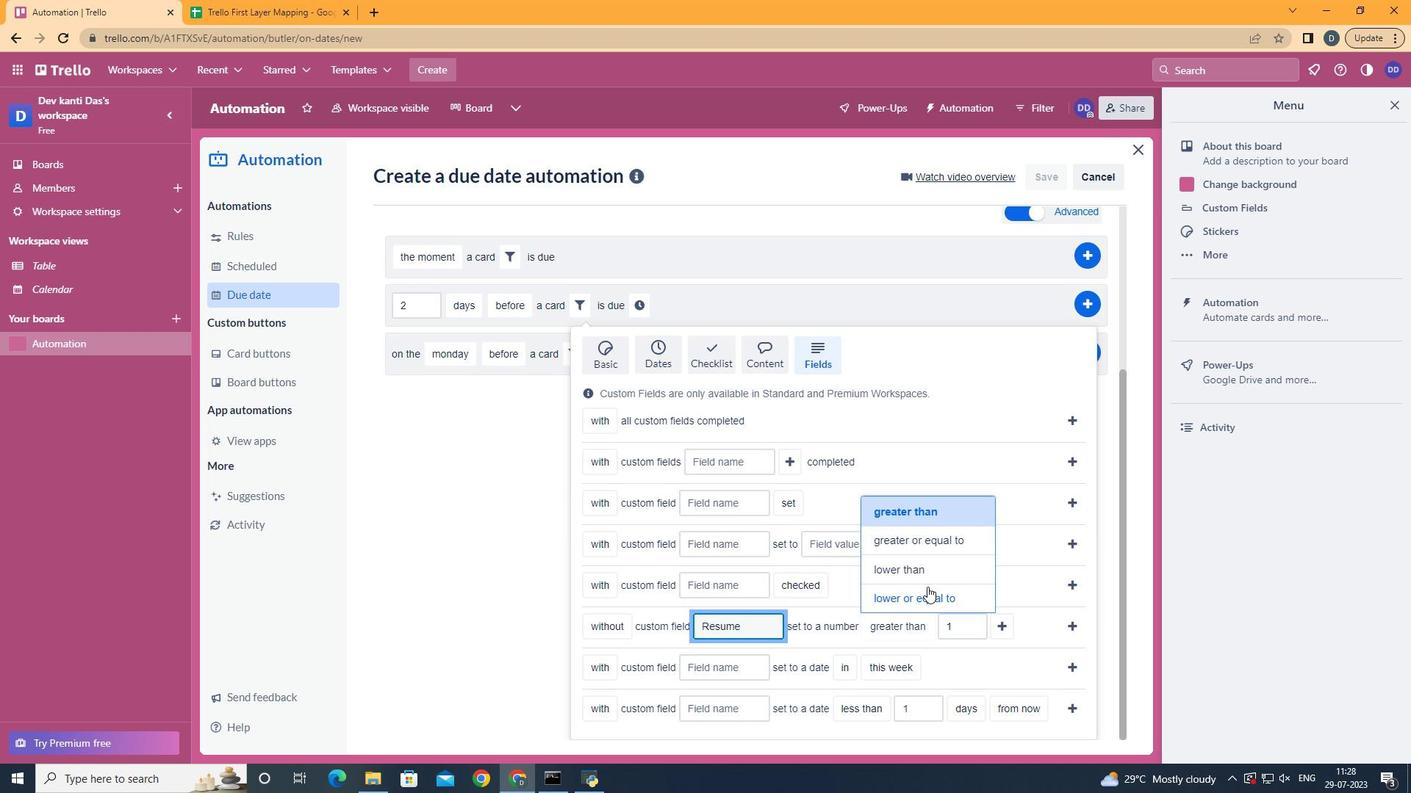 
Action: Mouse pressed left at (936, 568)
Screenshot: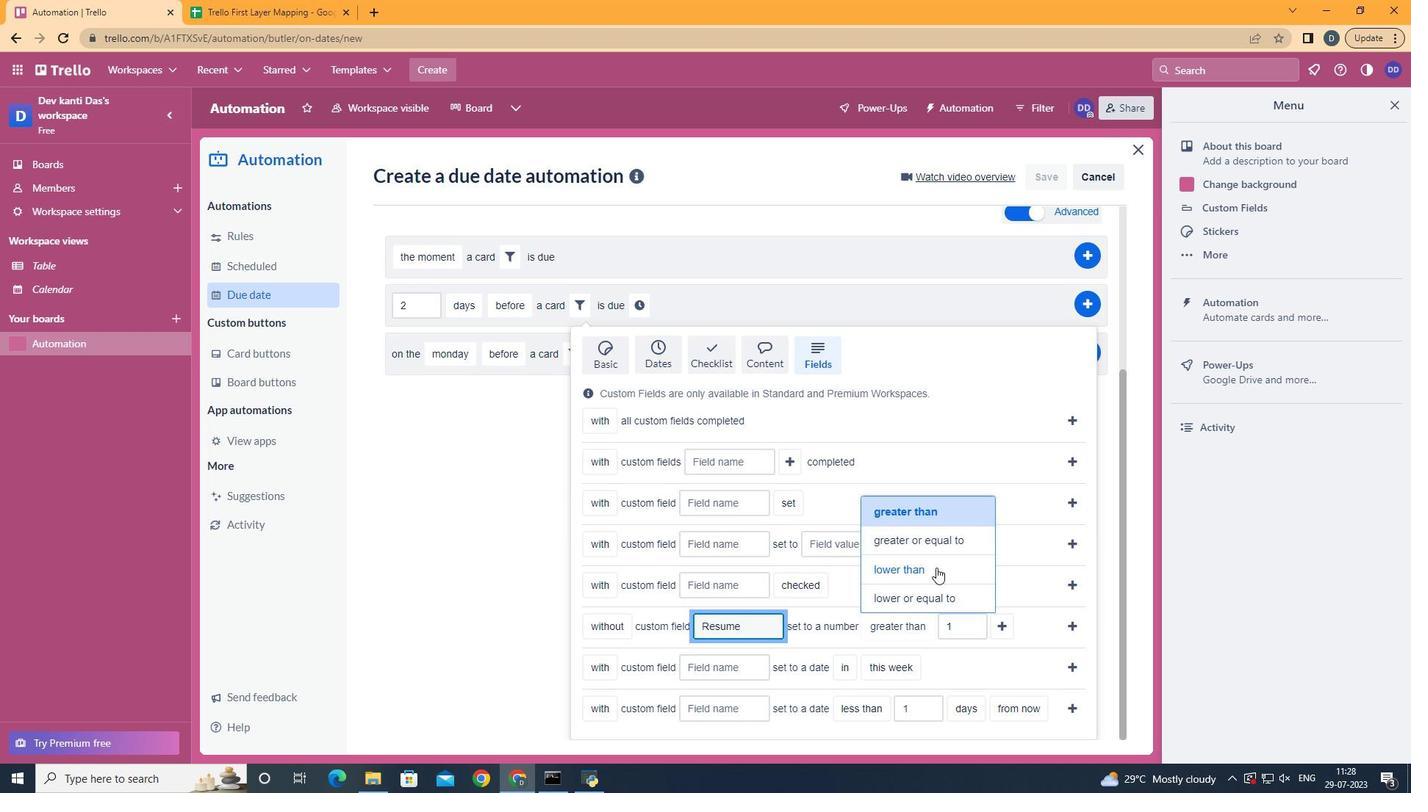 
Action: Mouse moved to (997, 630)
Screenshot: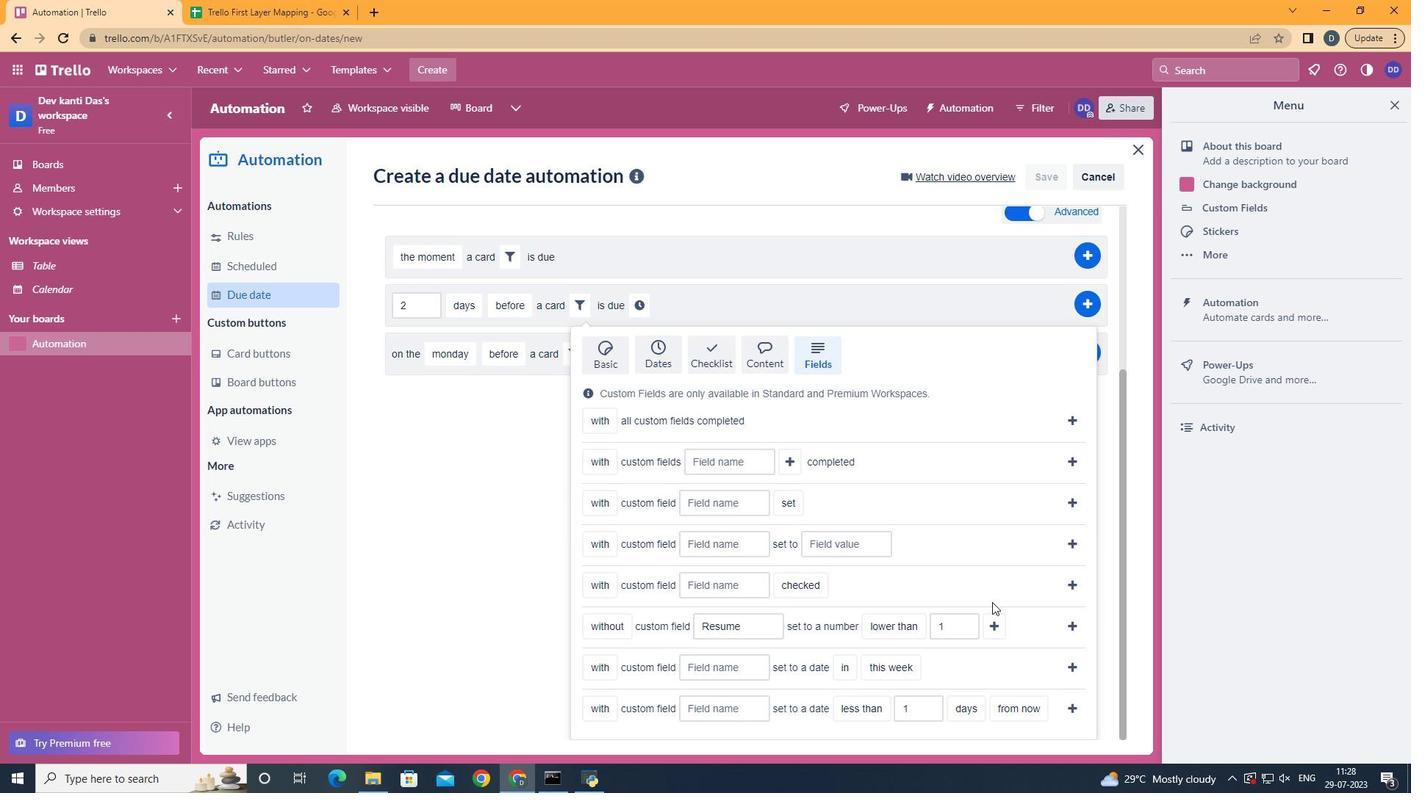 
Action: Mouse pressed left at (997, 630)
Screenshot: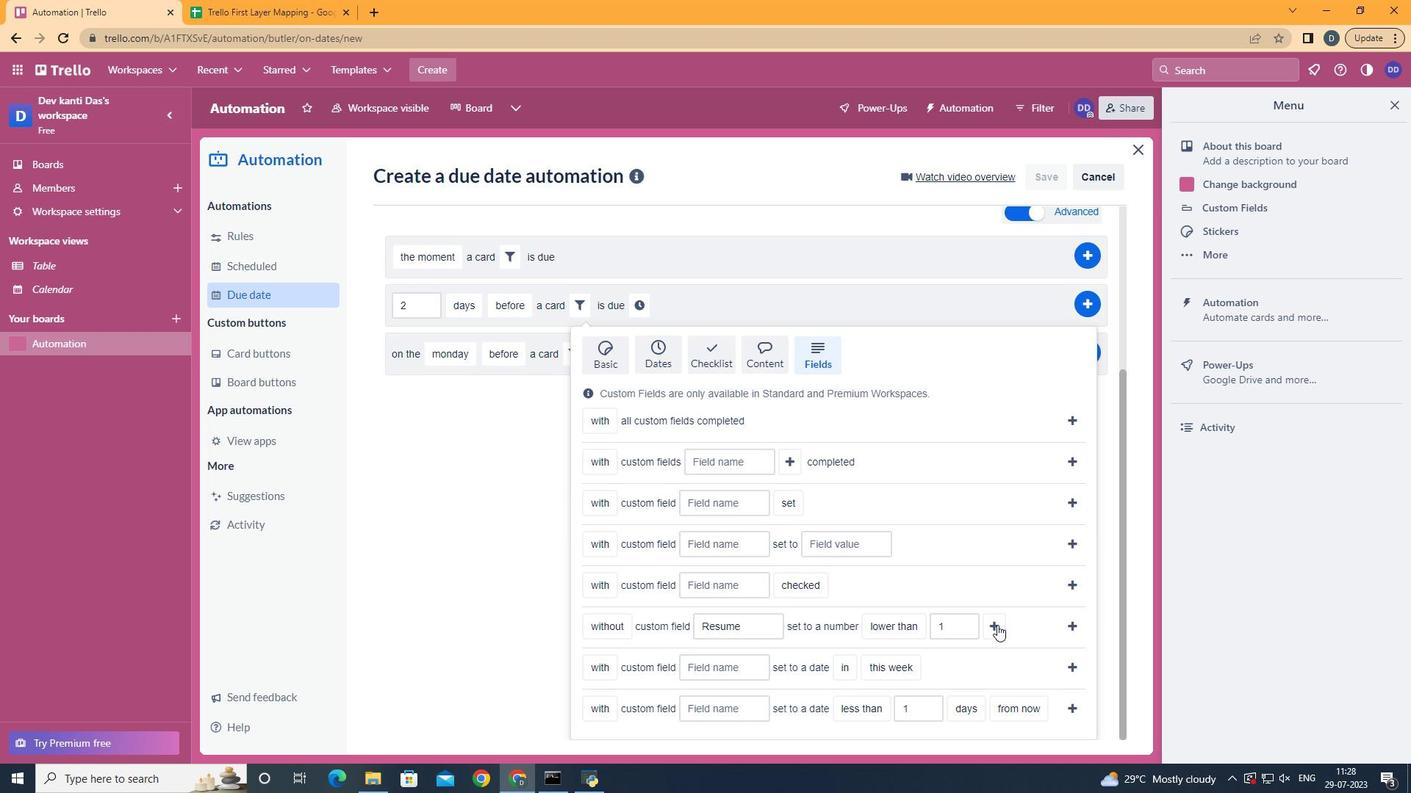 
Action: Mouse moved to (677, 572)
Screenshot: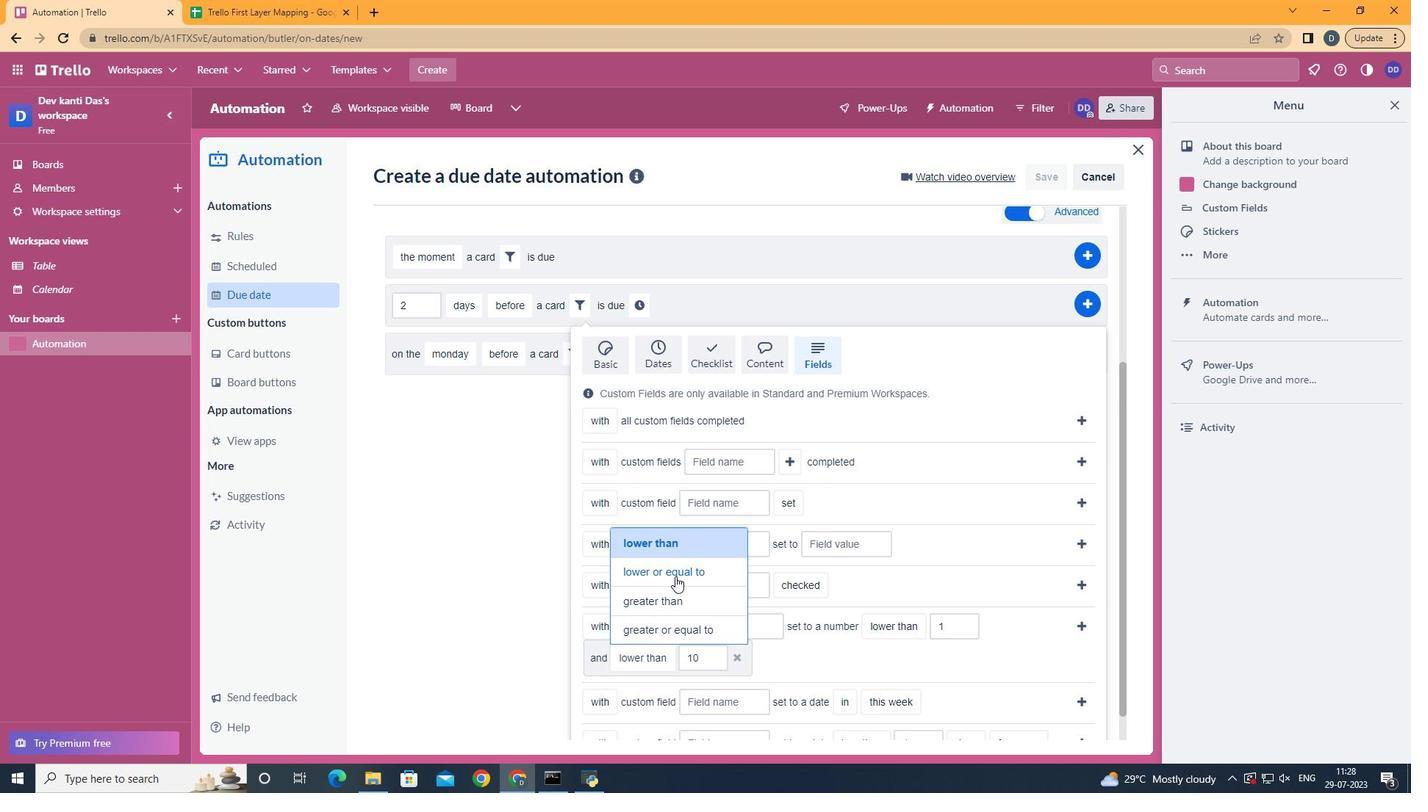 
Action: Mouse pressed left at (677, 572)
Screenshot: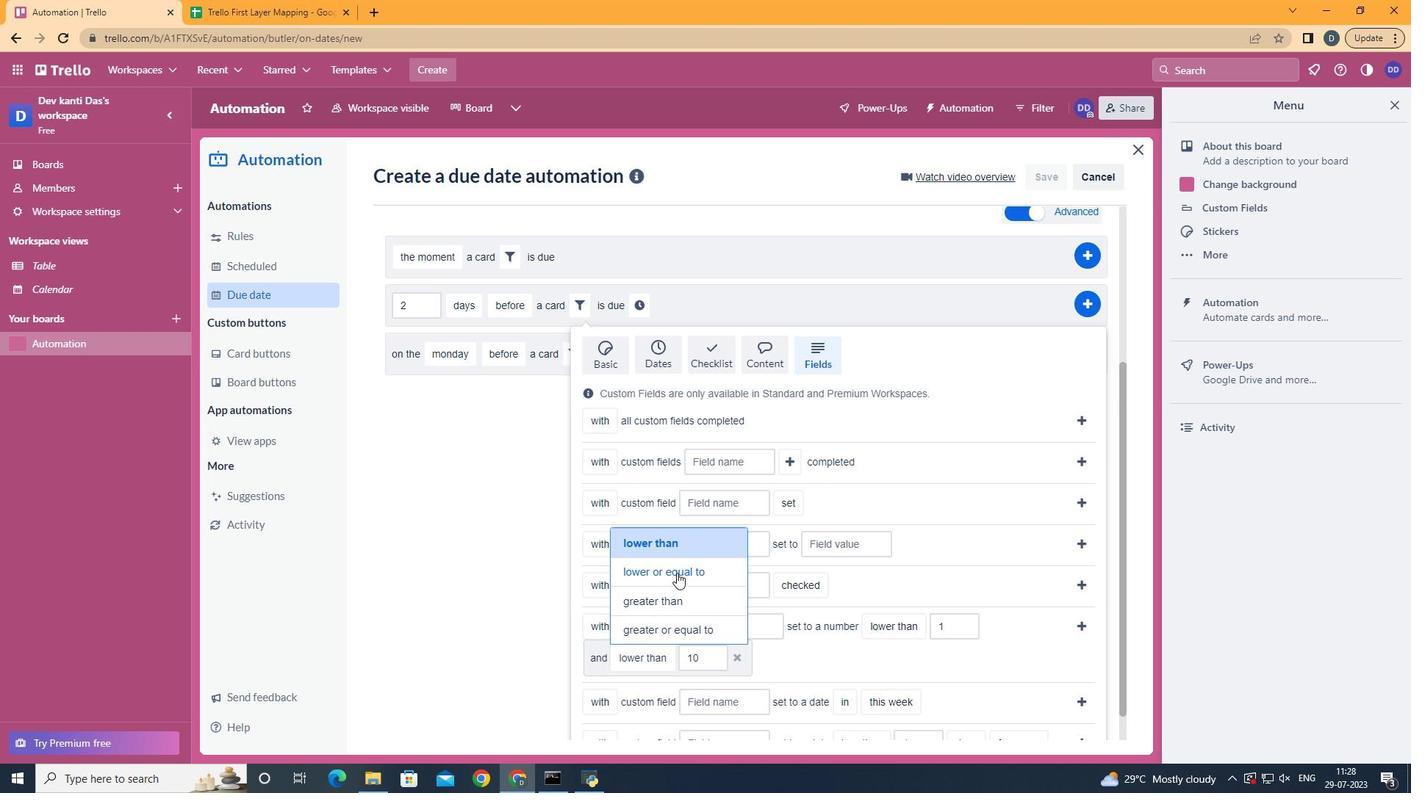 
Action: Mouse moved to (1079, 629)
Screenshot: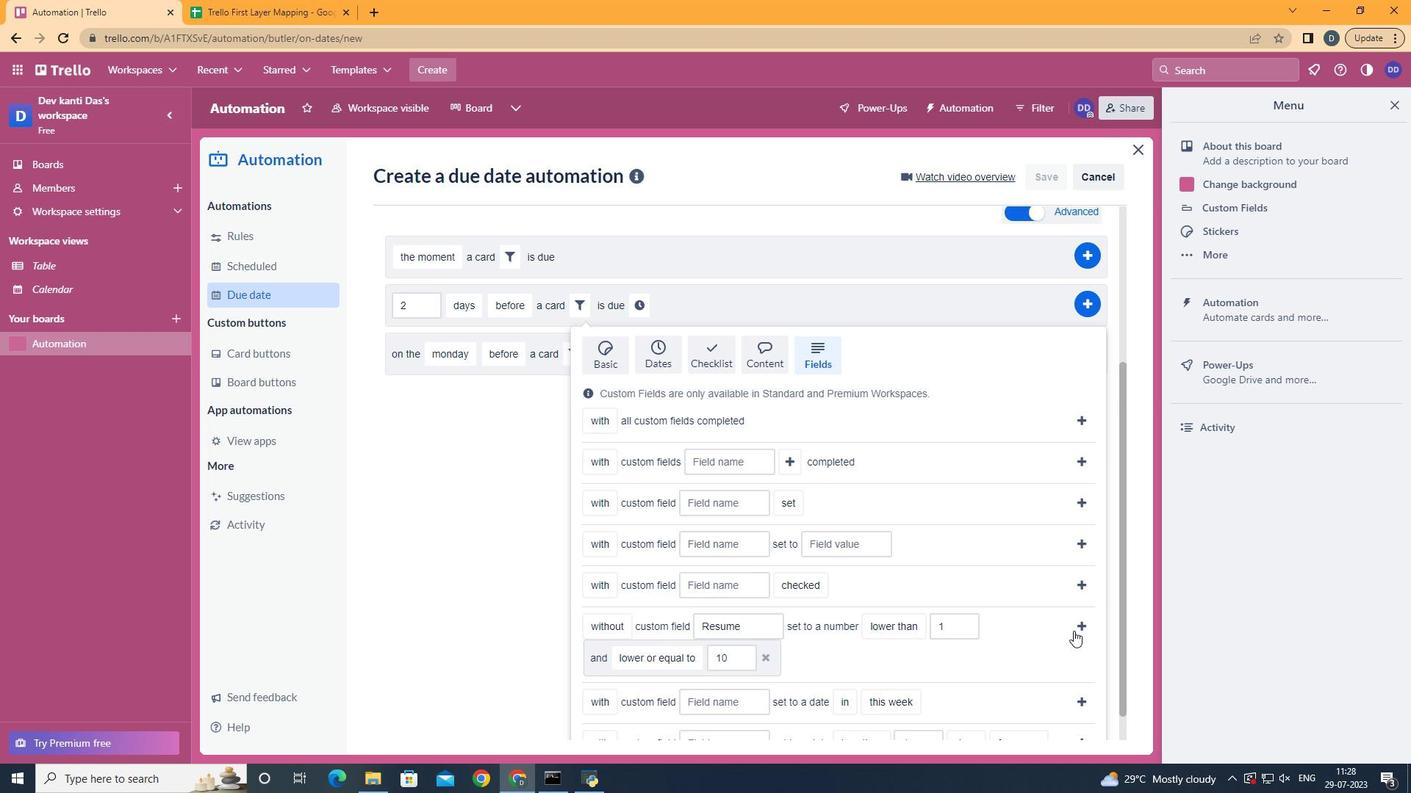 
Action: Mouse pressed left at (1079, 629)
Screenshot: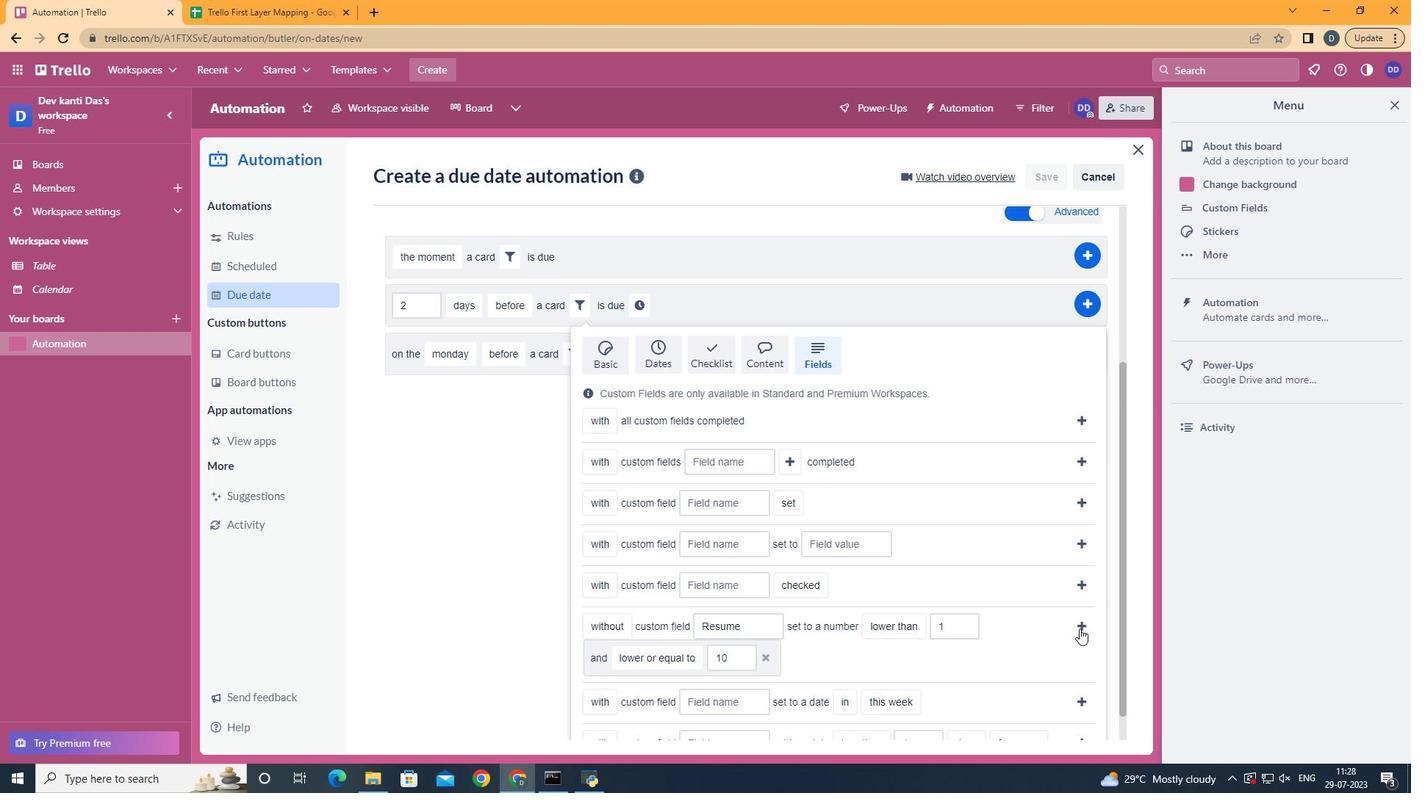 
Action: Mouse moved to (396, 580)
Screenshot: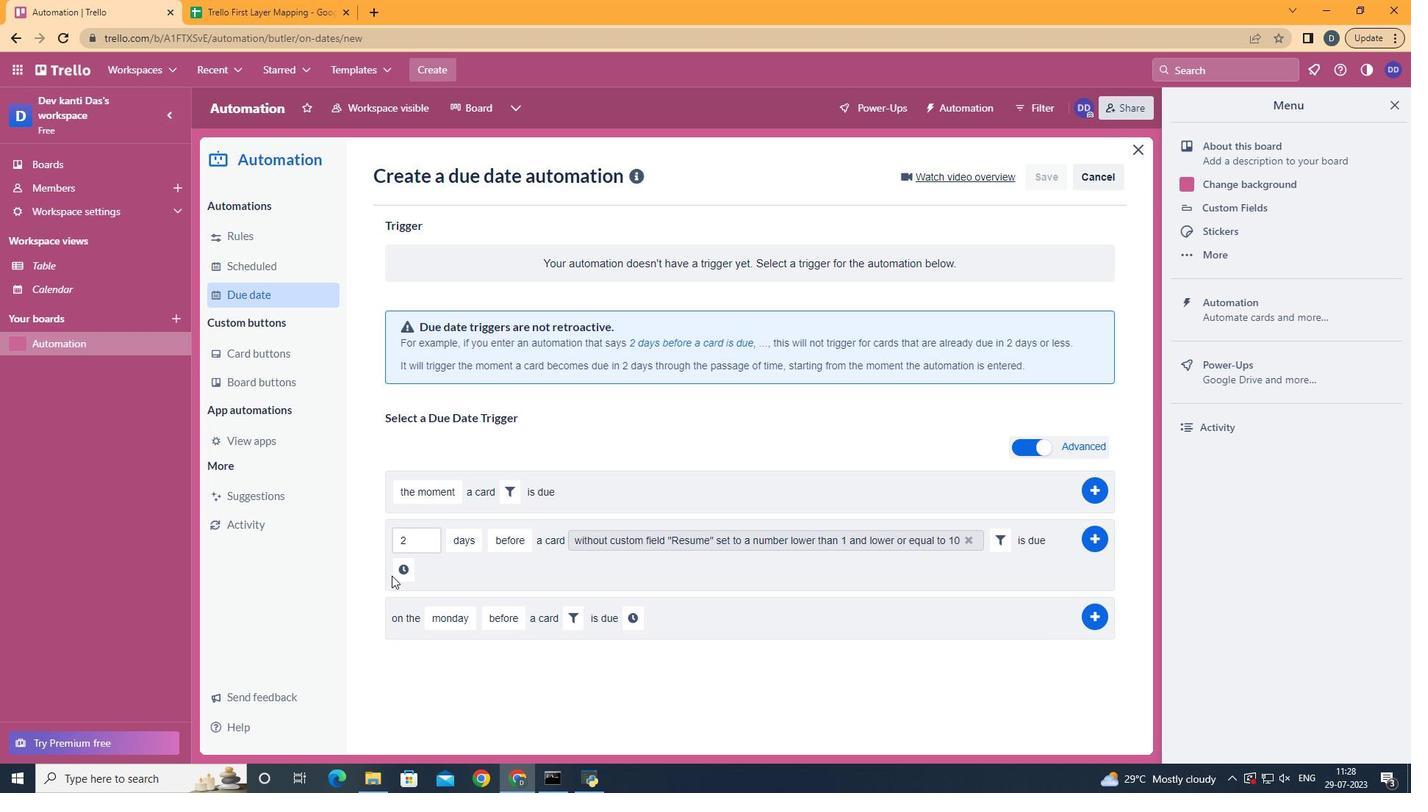 
Action: Mouse pressed left at (396, 580)
Screenshot: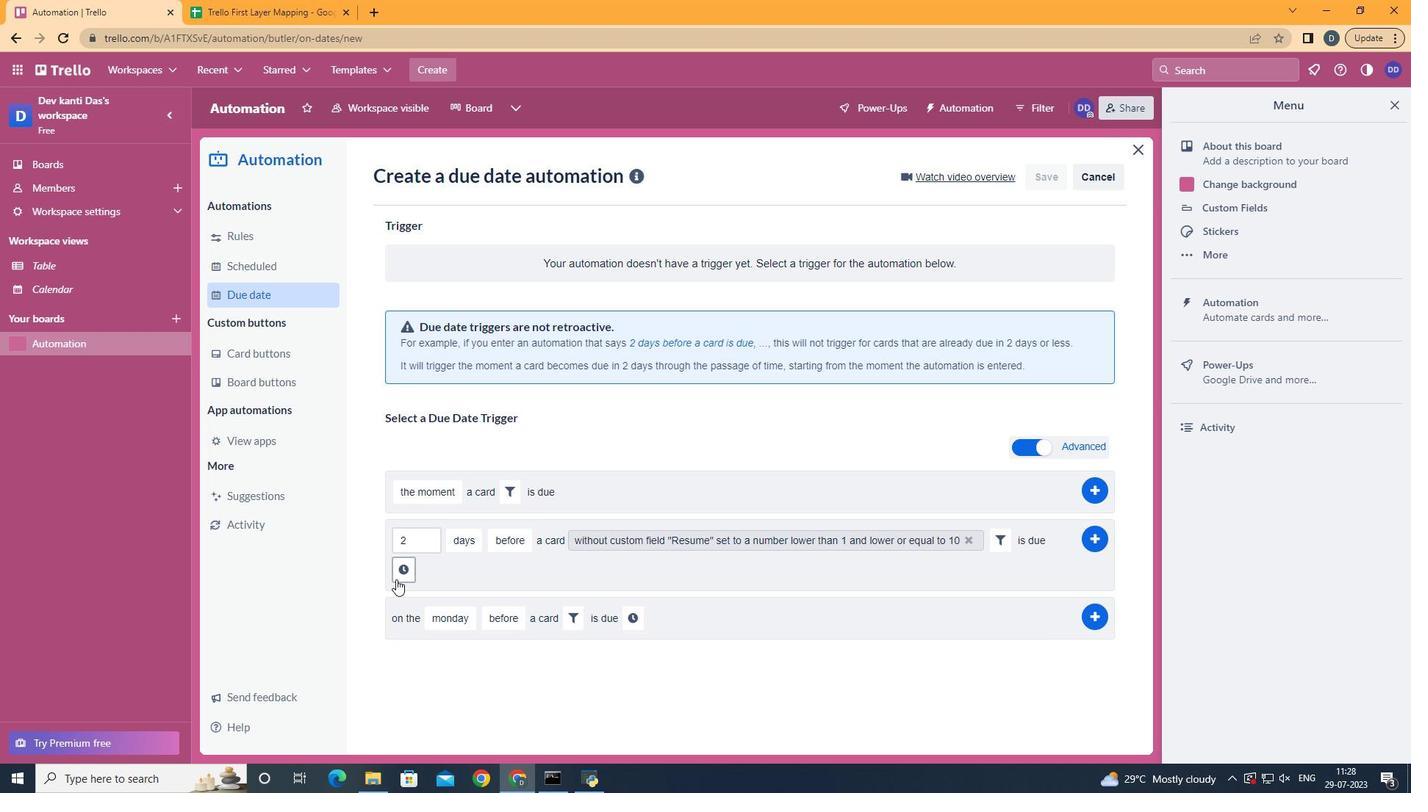 
Action: Mouse moved to (496, 577)
Screenshot: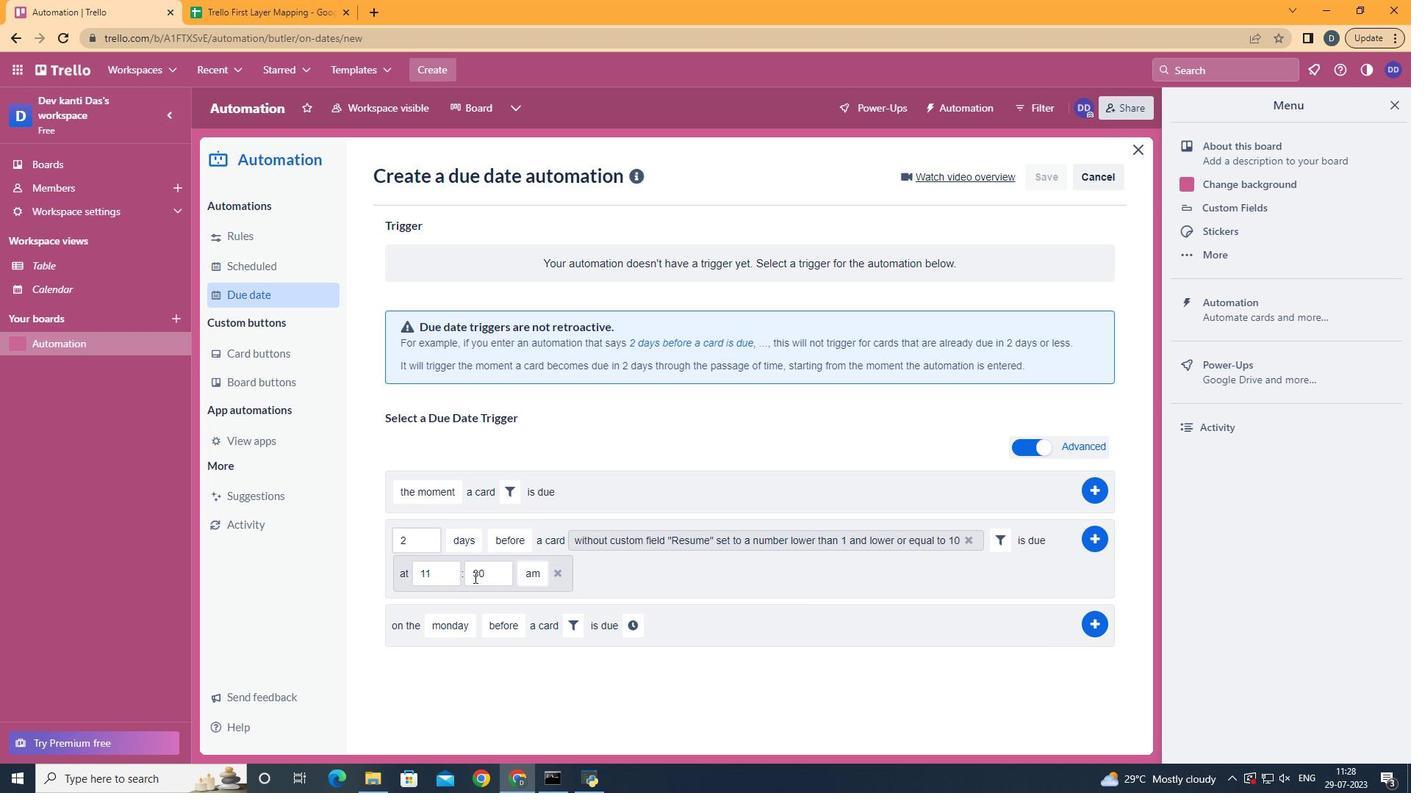 
Action: Mouse pressed left at (496, 577)
Screenshot: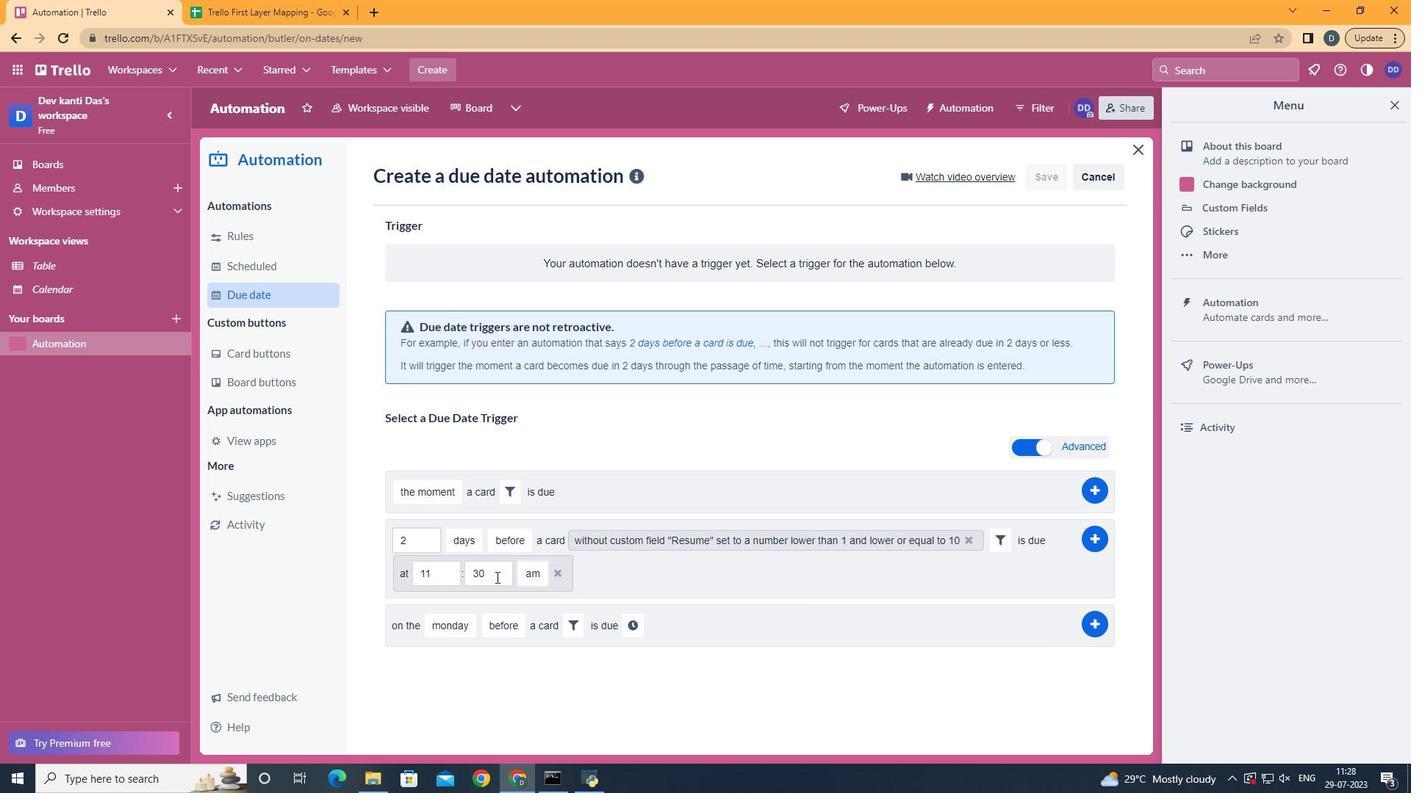 
Action: Mouse moved to (497, 577)
Screenshot: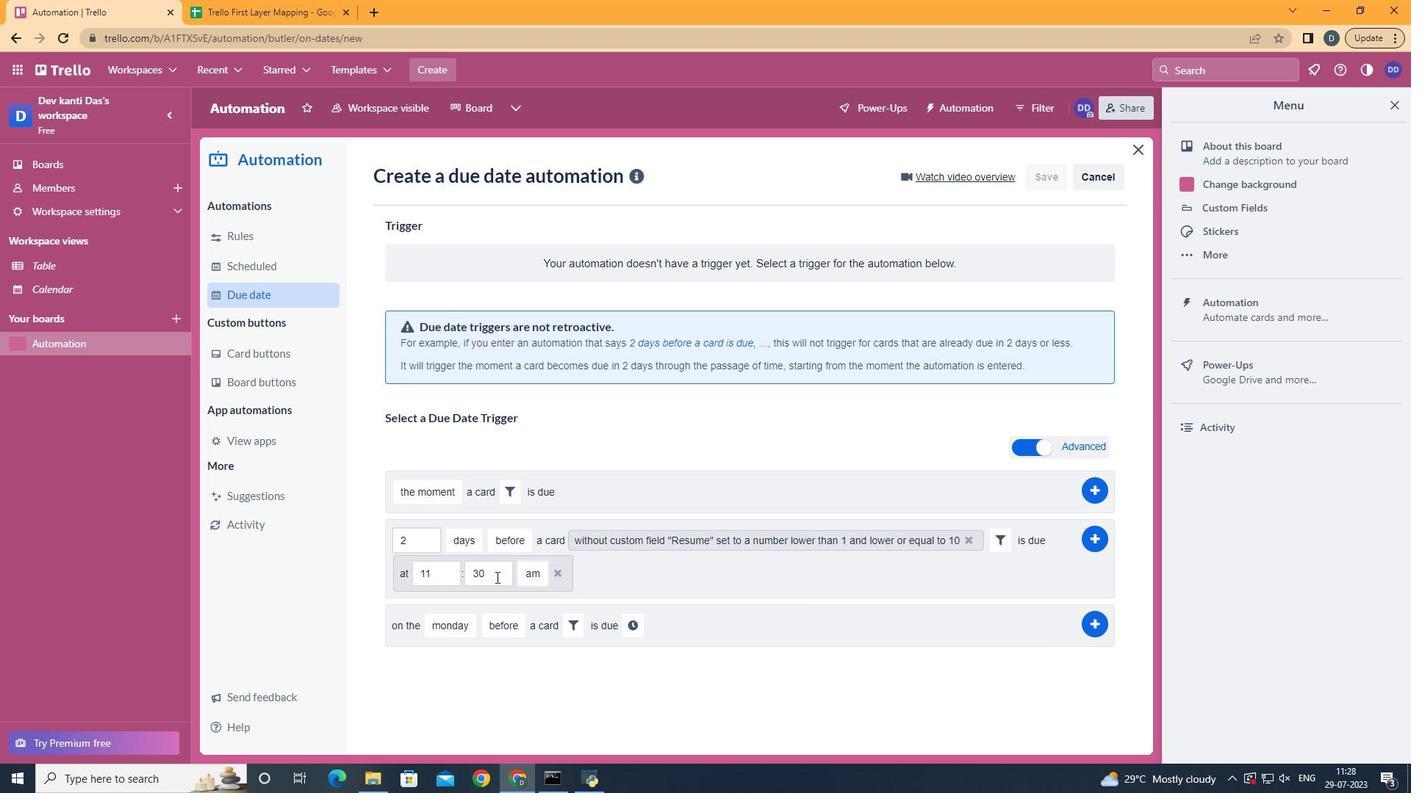 
Action: Key pressed <Key.backspace><Key.backspace>00
Screenshot: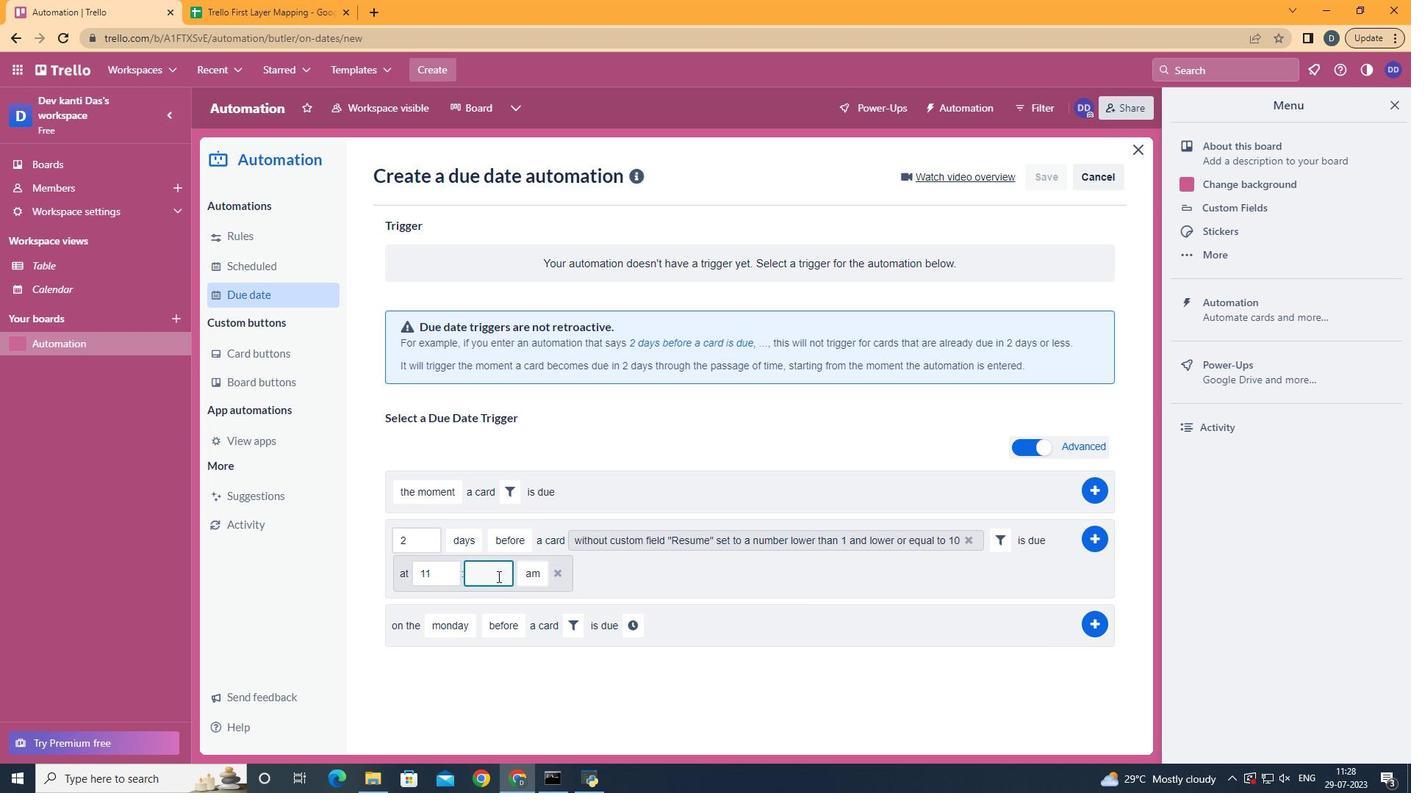 
Action: Mouse moved to (537, 609)
Screenshot: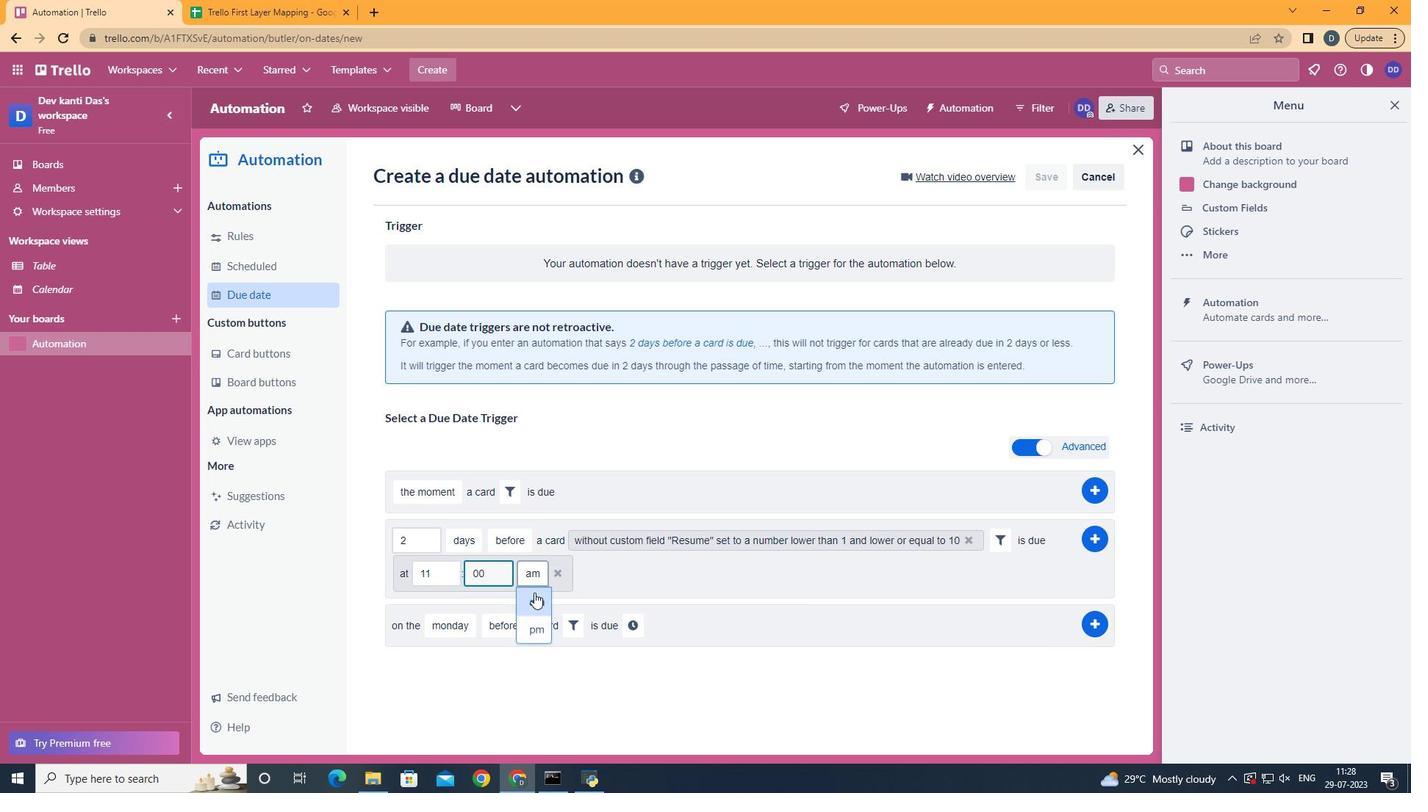
Action: Mouse pressed left at (537, 609)
Screenshot: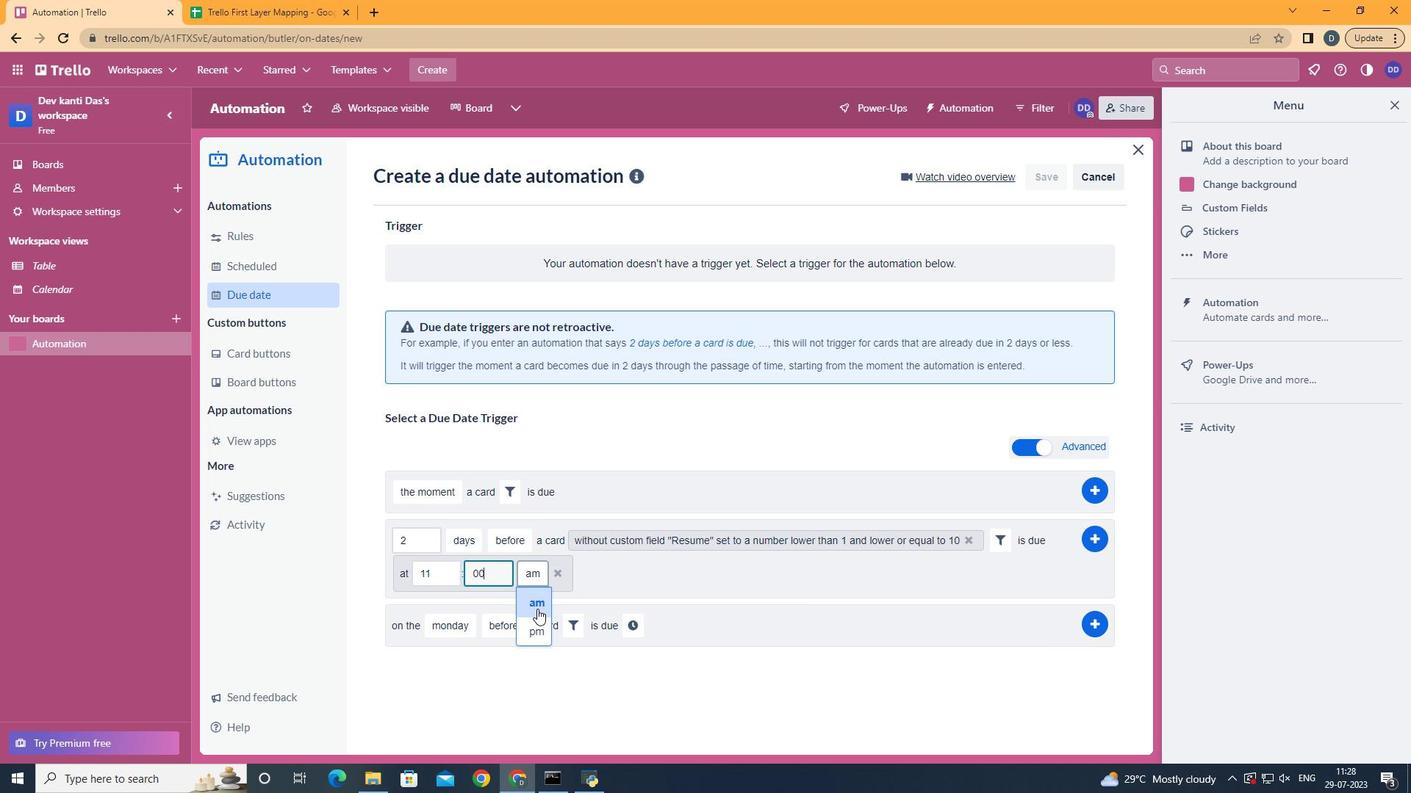 
